 Task: Look for space in Lincoln, Argentina from 1st July, 2023 to 8th July, 2023 for 2 adults, 1 child in price range Rs.15000 to Rs.20000. Place can be entire place with 1  bedroom having 1 bed and 1 bathroom. Property type can be hotel. Amenities needed are: heating, . Booking option can be shelf check-in. Required host language is English.
Action: Mouse moved to (392, 85)
Screenshot: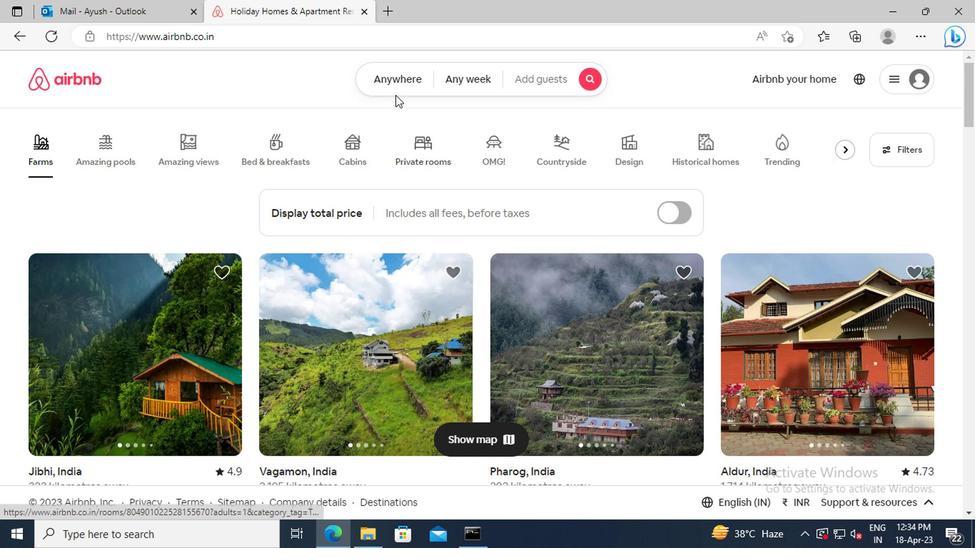 
Action: Mouse pressed left at (392, 85)
Screenshot: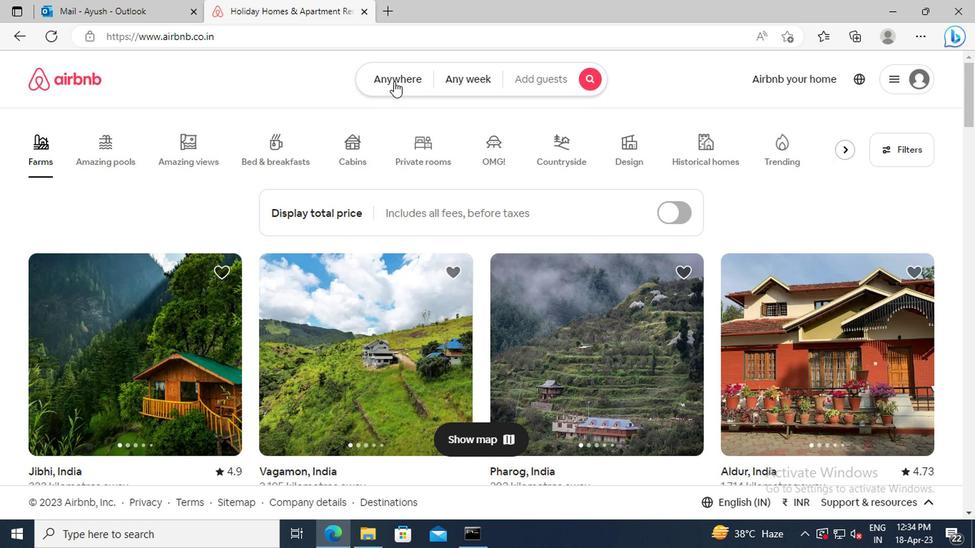 
Action: Mouse moved to (267, 142)
Screenshot: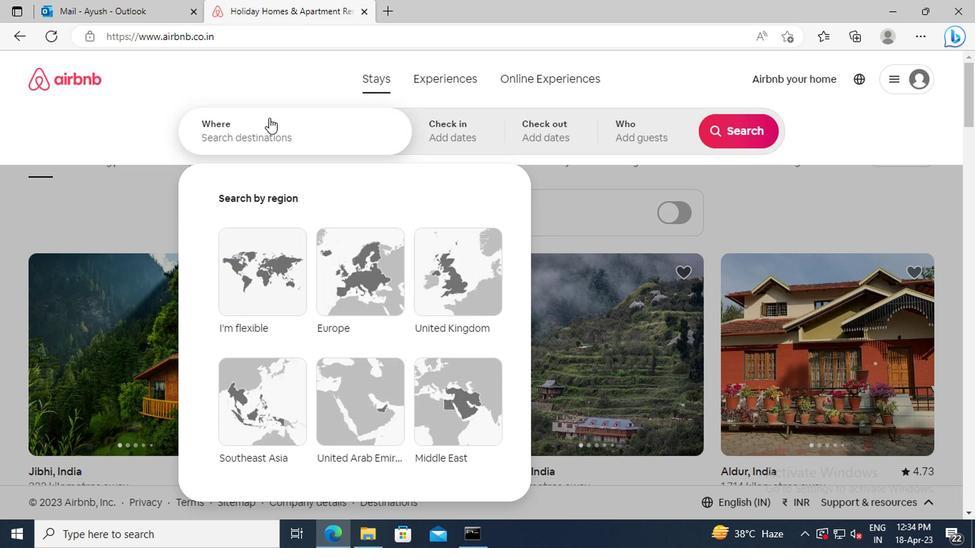 
Action: Mouse pressed left at (267, 142)
Screenshot: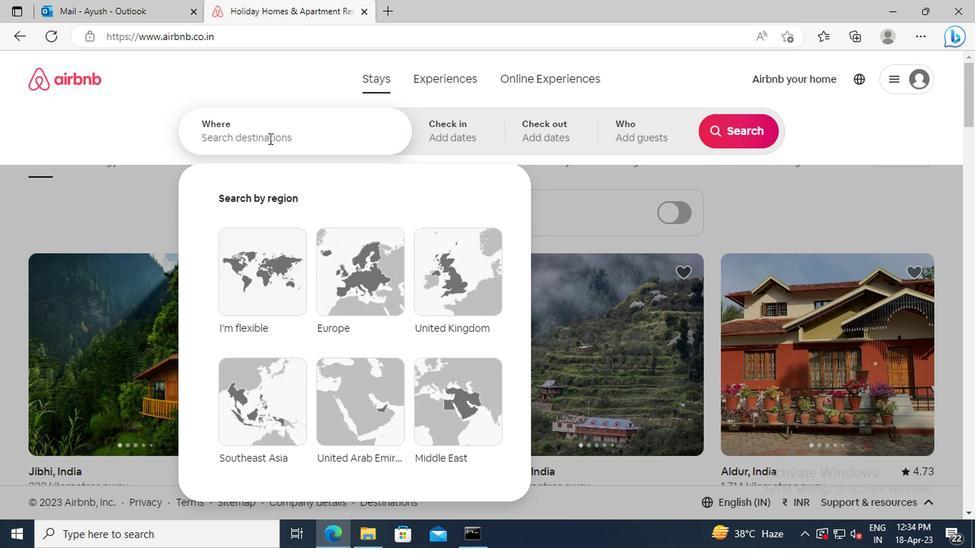 
Action: Key pressed <Key.shift>LINCOLN,<Key.space><Key.shift_r>ARGENTINA<Key.enter>
Screenshot: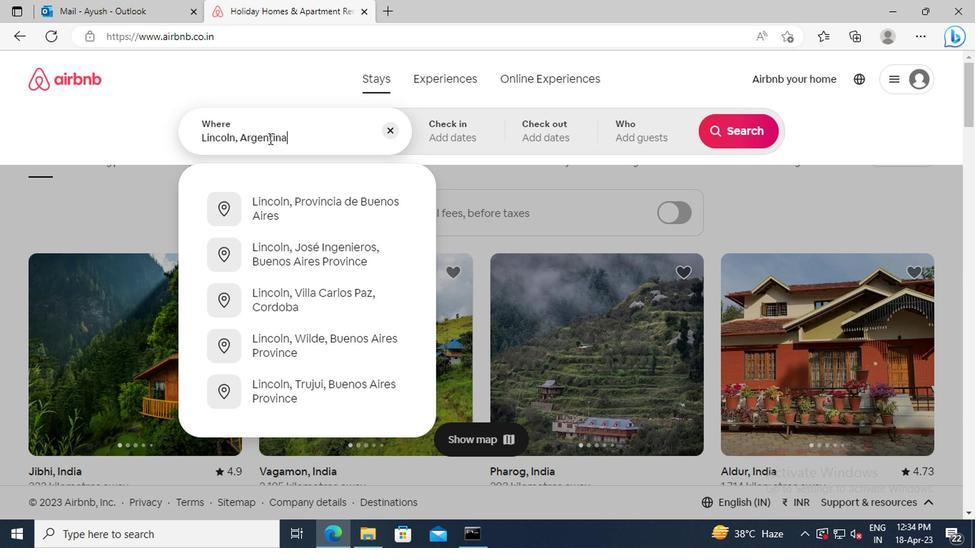 
Action: Mouse moved to (726, 247)
Screenshot: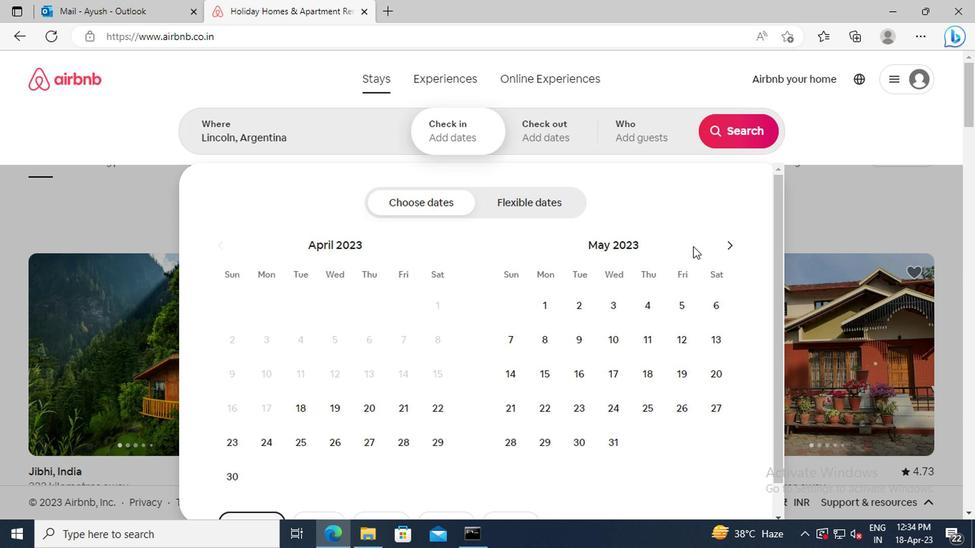 
Action: Mouse pressed left at (726, 247)
Screenshot: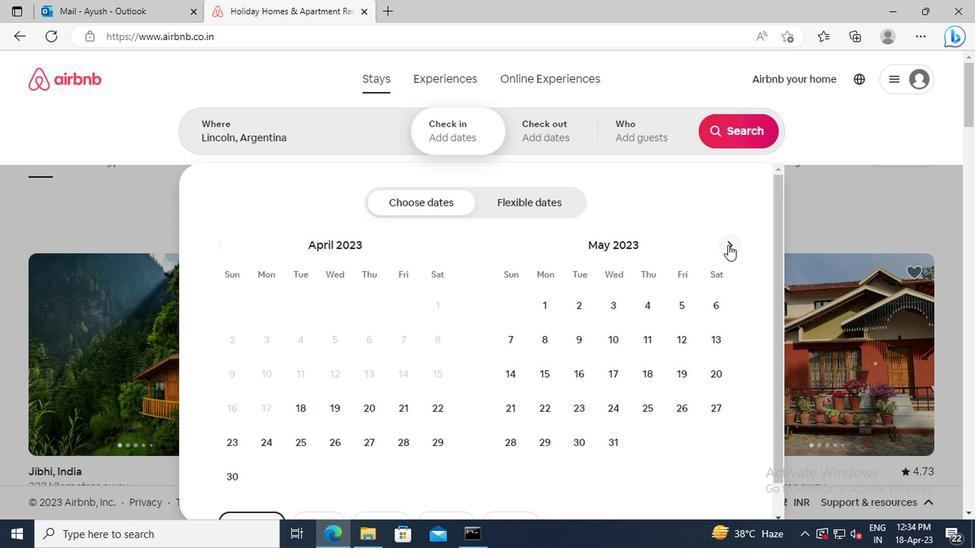 
Action: Mouse pressed left at (726, 247)
Screenshot: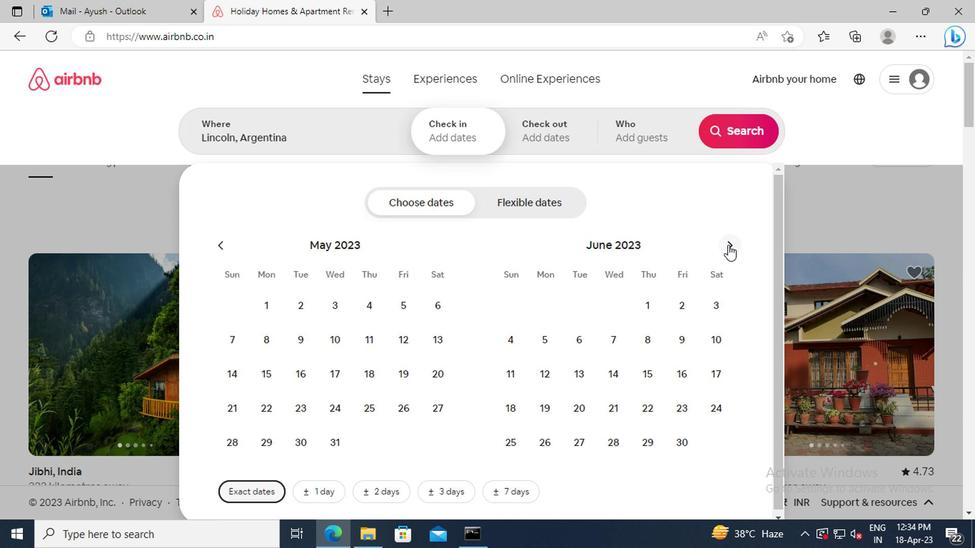 
Action: Mouse moved to (716, 299)
Screenshot: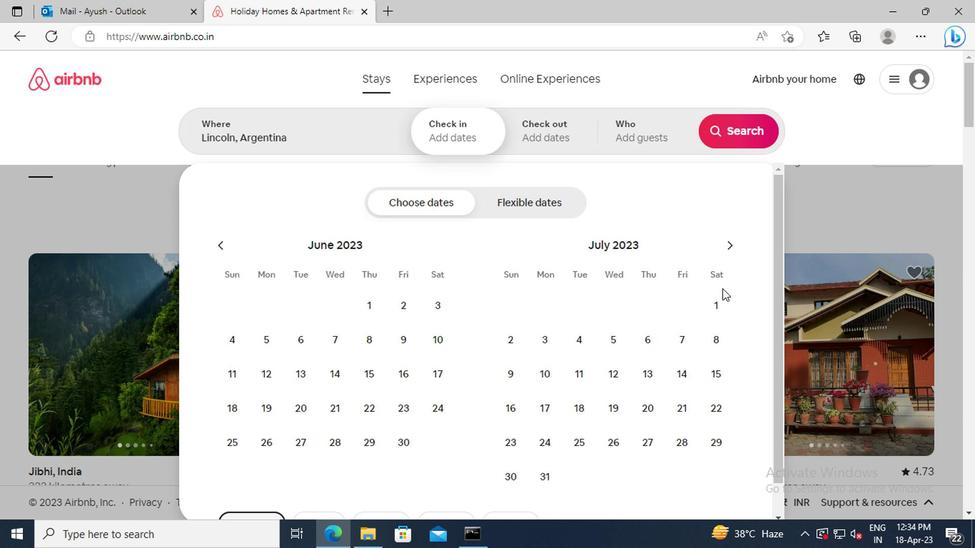 
Action: Mouse pressed left at (716, 299)
Screenshot: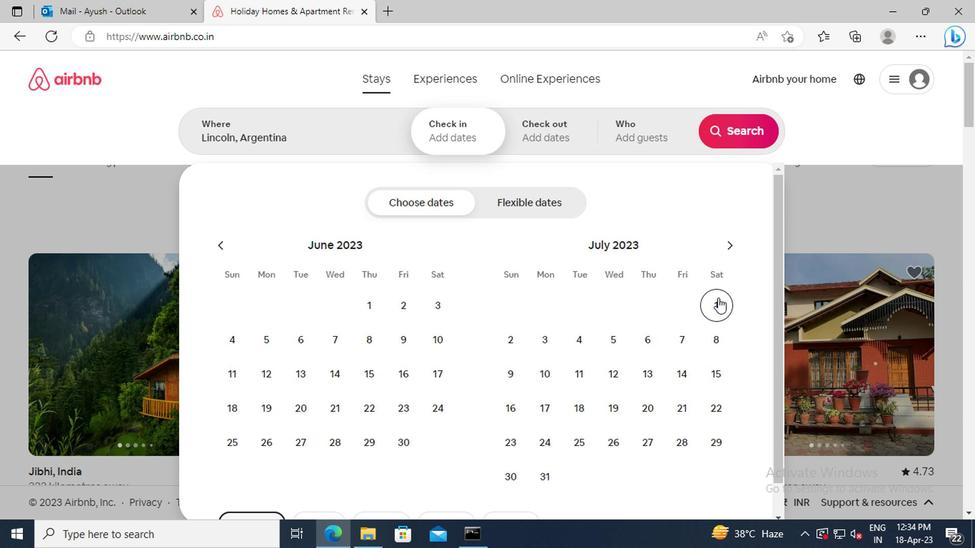 
Action: Mouse moved to (709, 342)
Screenshot: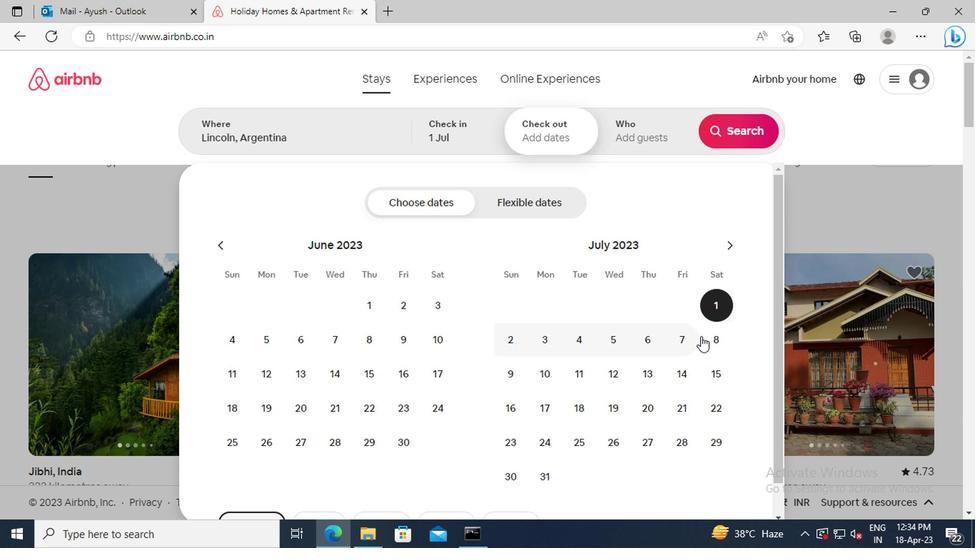
Action: Mouse pressed left at (709, 342)
Screenshot: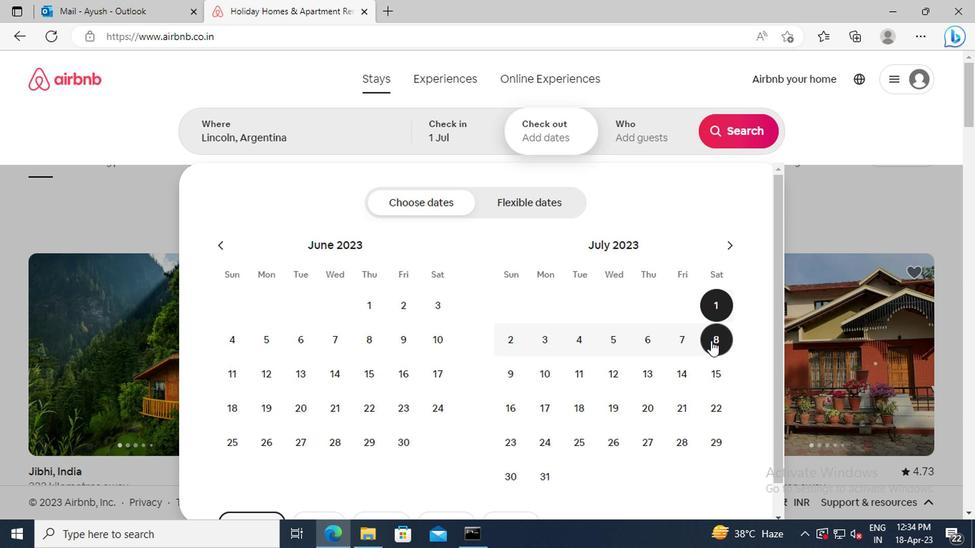 
Action: Mouse moved to (632, 138)
Screenshot: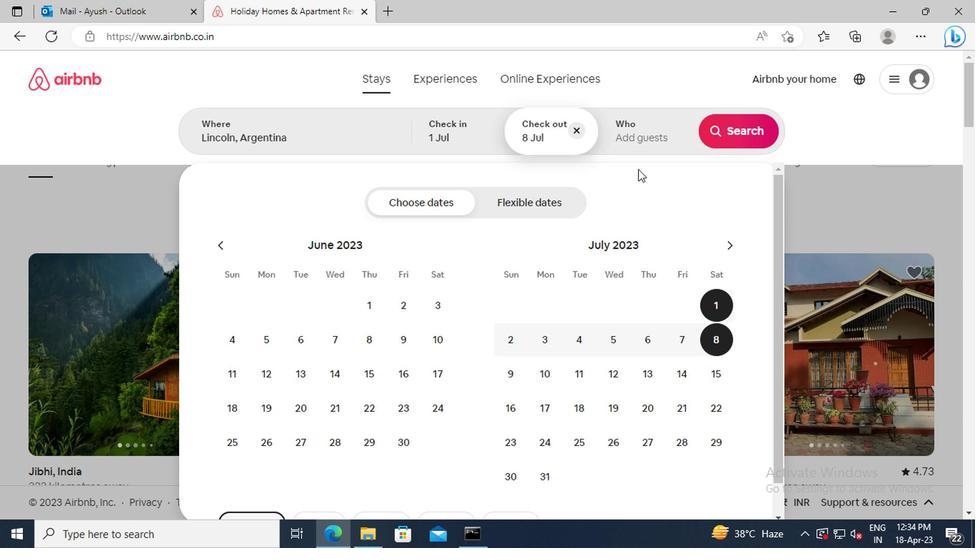 
Action: Mouse pressed left at (632, 138)
Screenshot: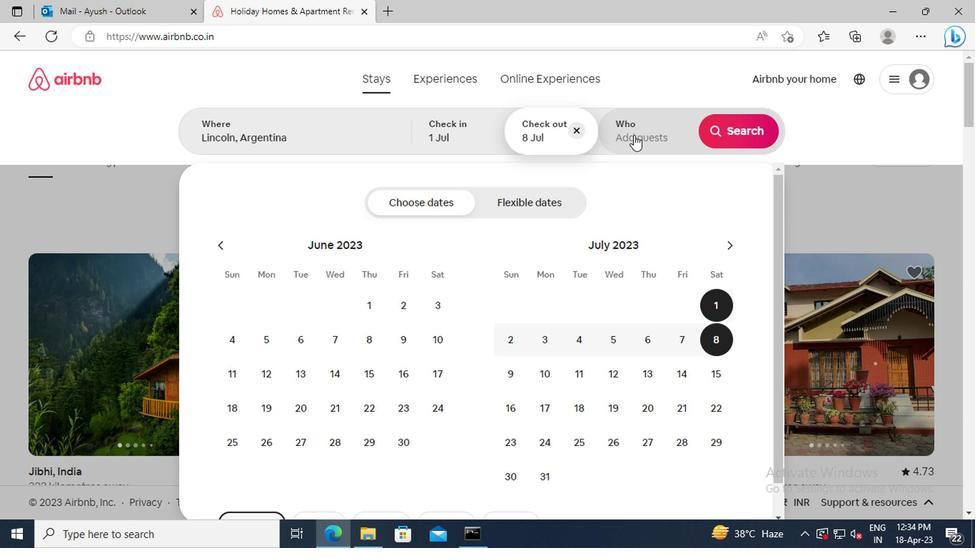 
Action: Mouse moved to (731, 209)
Screenshot: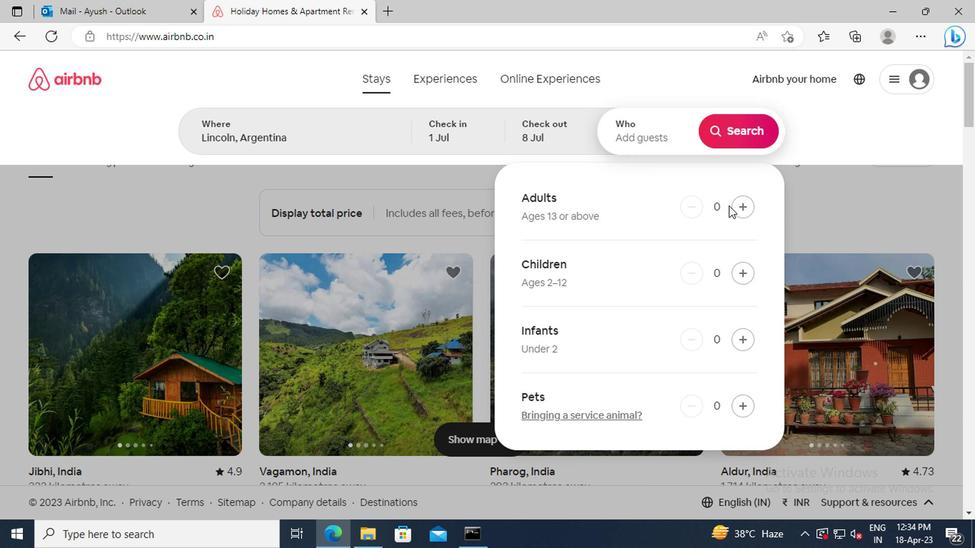 
Action: Mouse pressed left at (731, 209)
Screenshot: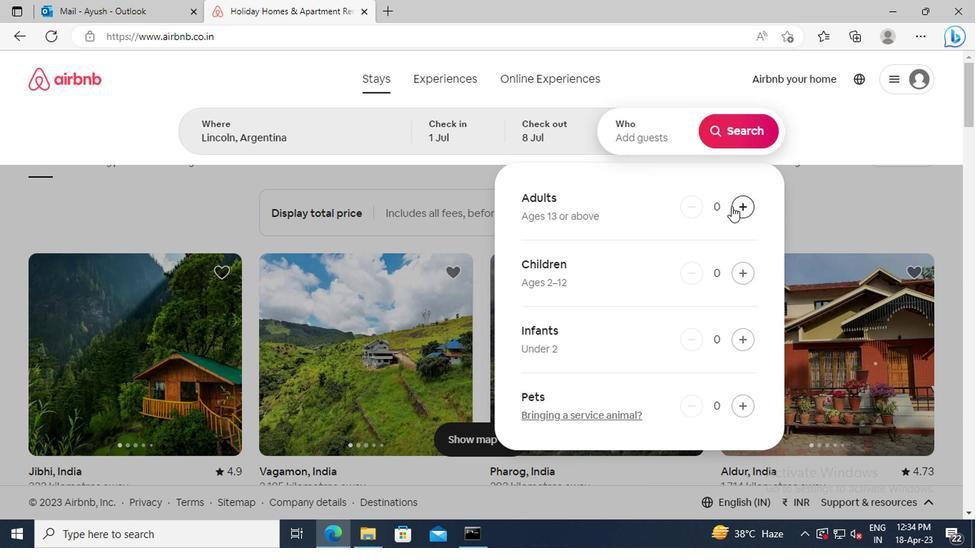 
Action: Mouse pressed left at (731, 209)
Screenshot: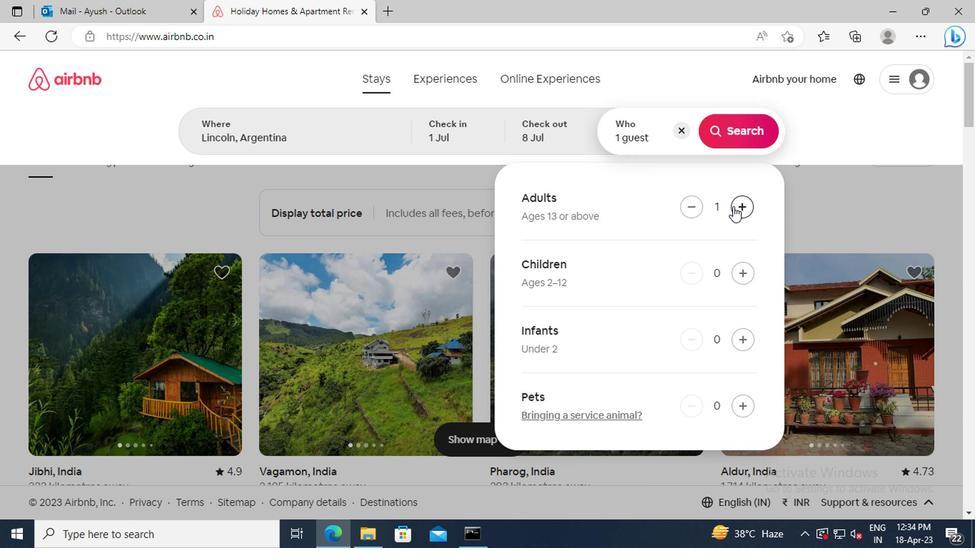 
Action: Mouse moved to (740, 275)
Screenshot: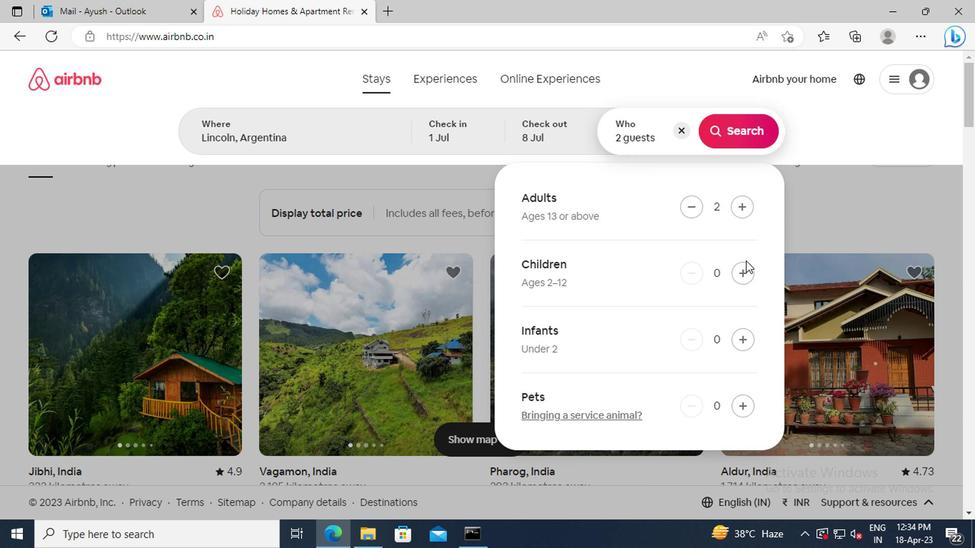
Action: Mouse pressed left at (740, 275)
Screenshot: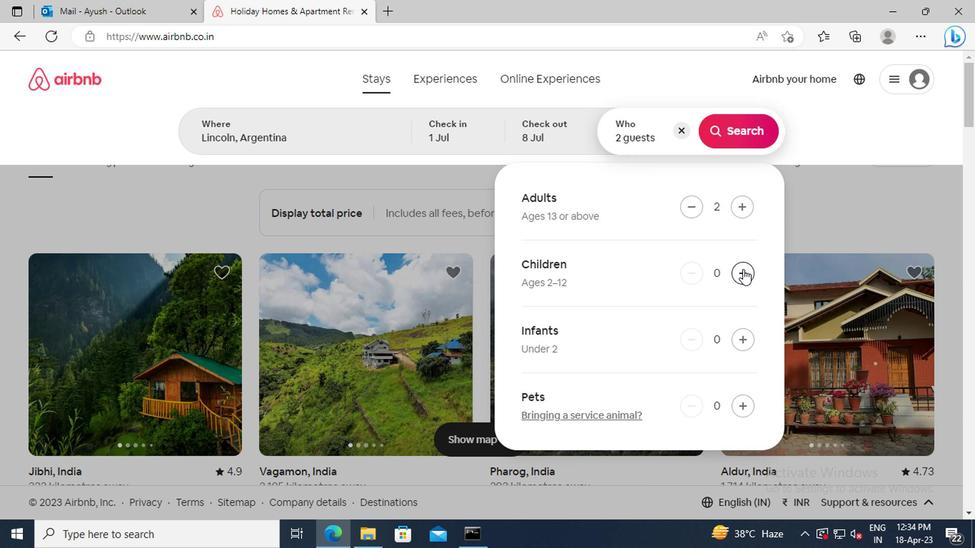 
Action: Mouse moved to (726, 138)
Screenshot: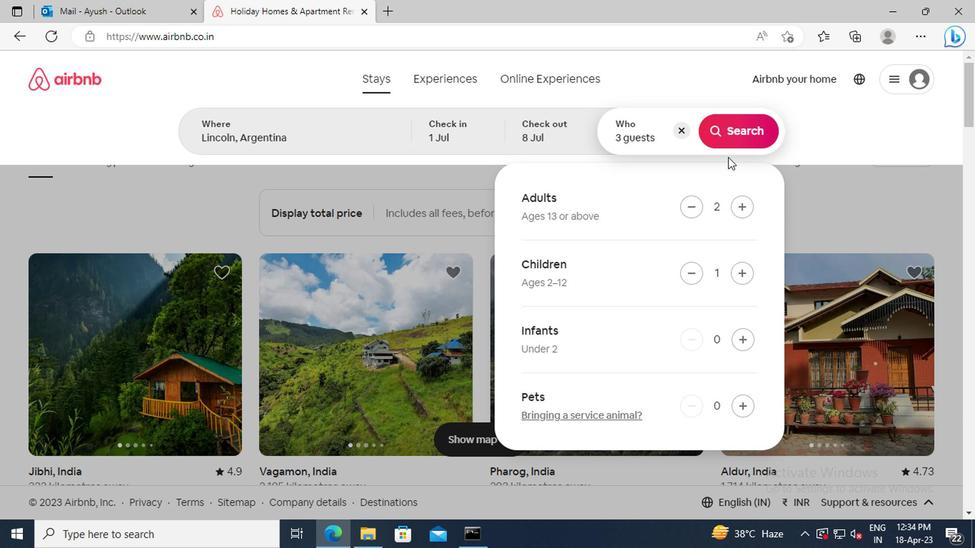 
Action: Mouse pressed left at (726, 138)
Screenshot: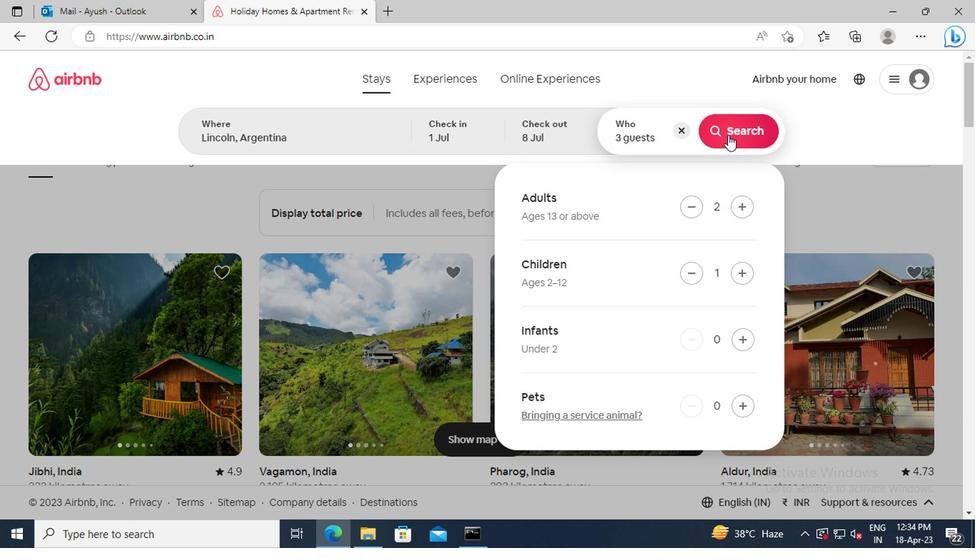 
Action: Mouse moved to (903, 137)
Screenshot: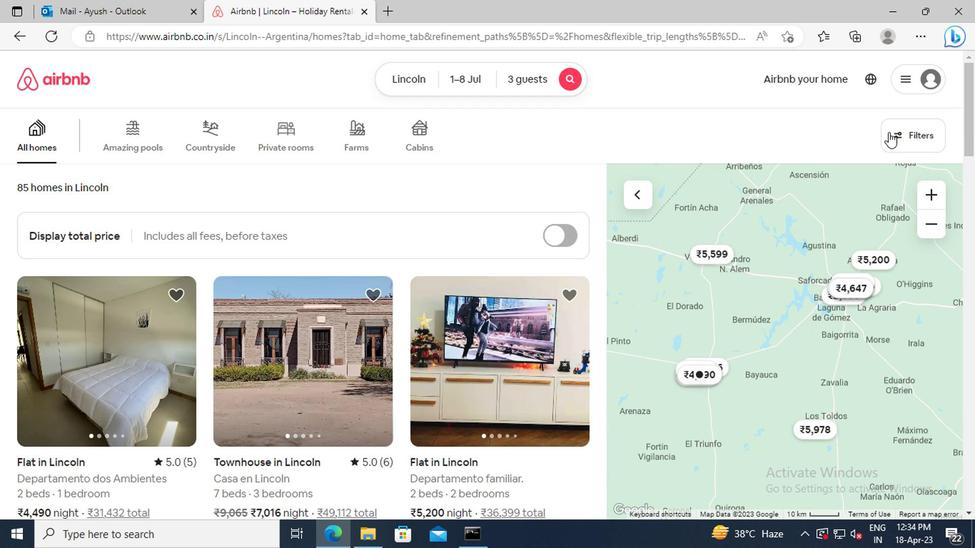 
Action: Mouse pressed left at (903, 137)
Screenshot: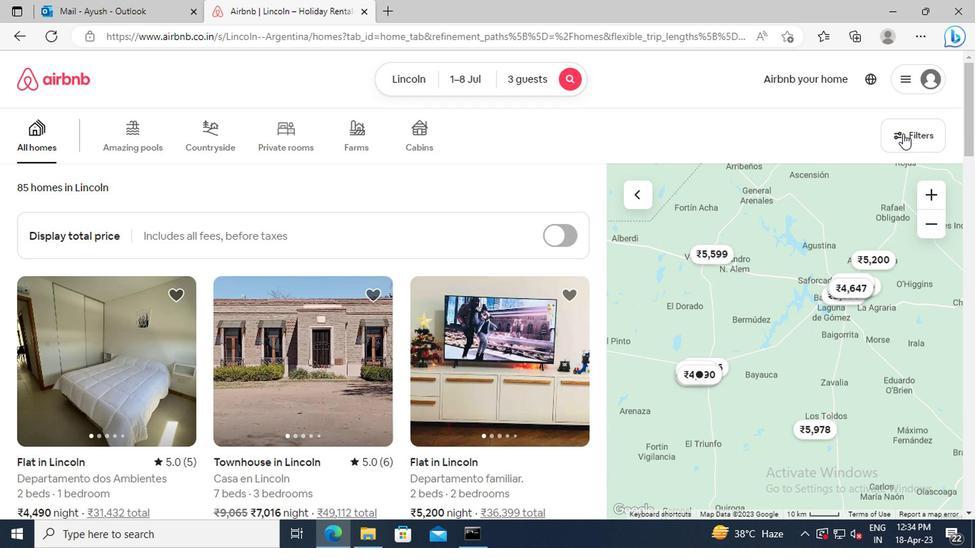 
Action: Mouse moved to (338, 321)
Screenshot: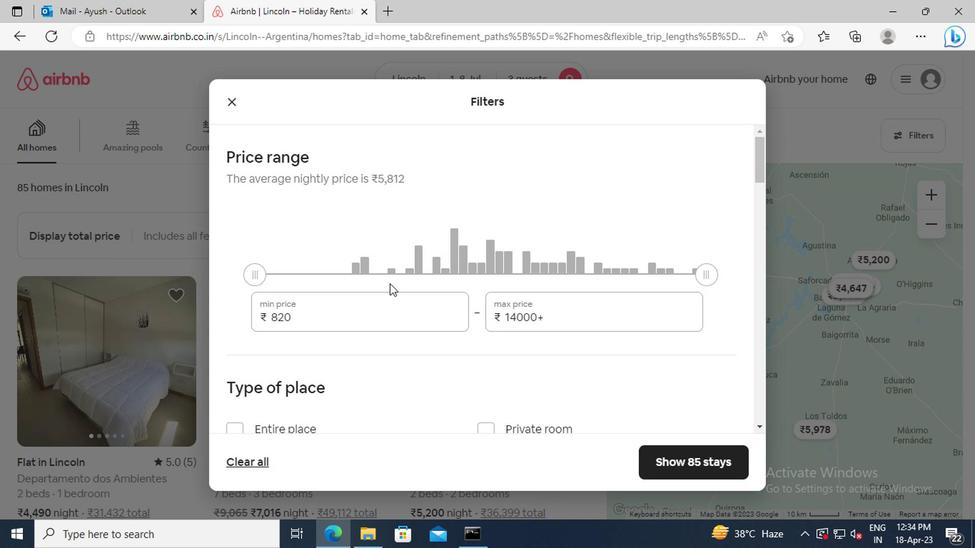 
Action: Mouse pressed left at (338, 321)
Screenshot: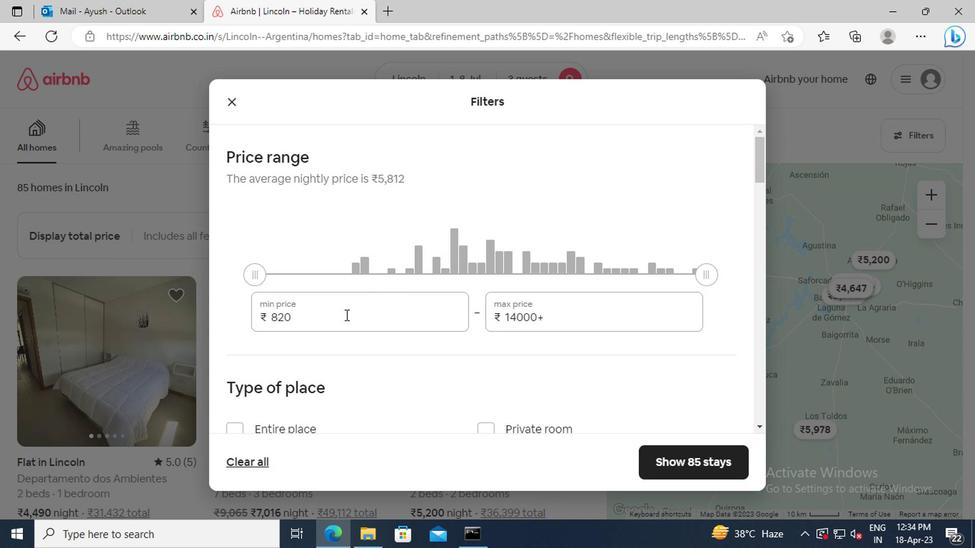 
Action: Key pressed <Key.backspace><Key.backspace><Key.backspace>15000<Key.tab><Key.delete>20000
Screenshot: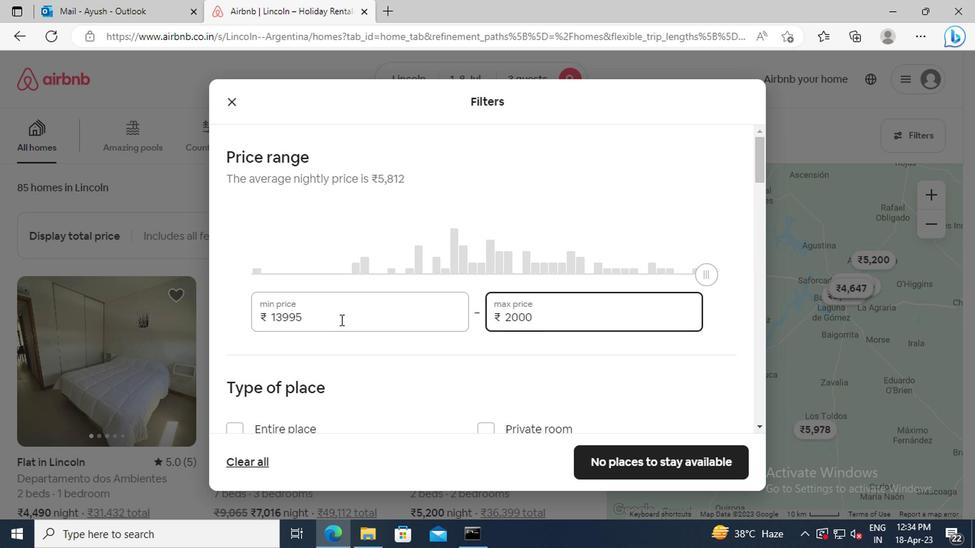 
Action: Mouse scrolled (338, 321) with delta (0, 0)
Screenshot: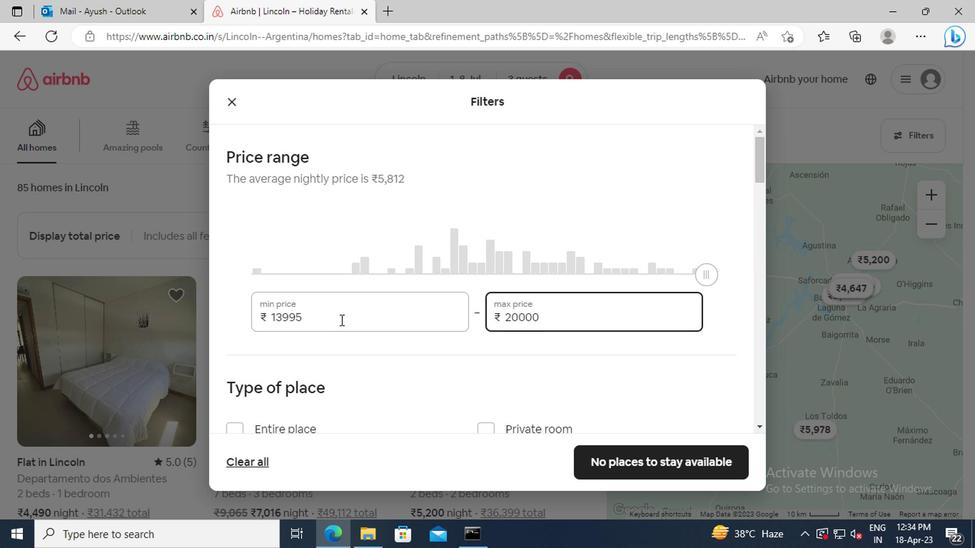 
Action: Mouse scrolled (338, 321) with delta (0, 0)
Screenshot: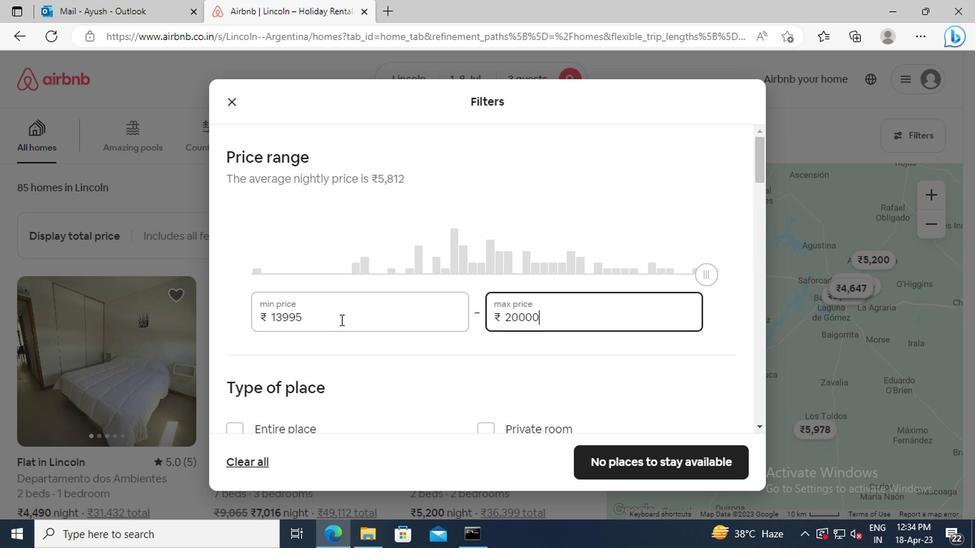 
Action: Mouse moved to (338, 319)
Screenshot: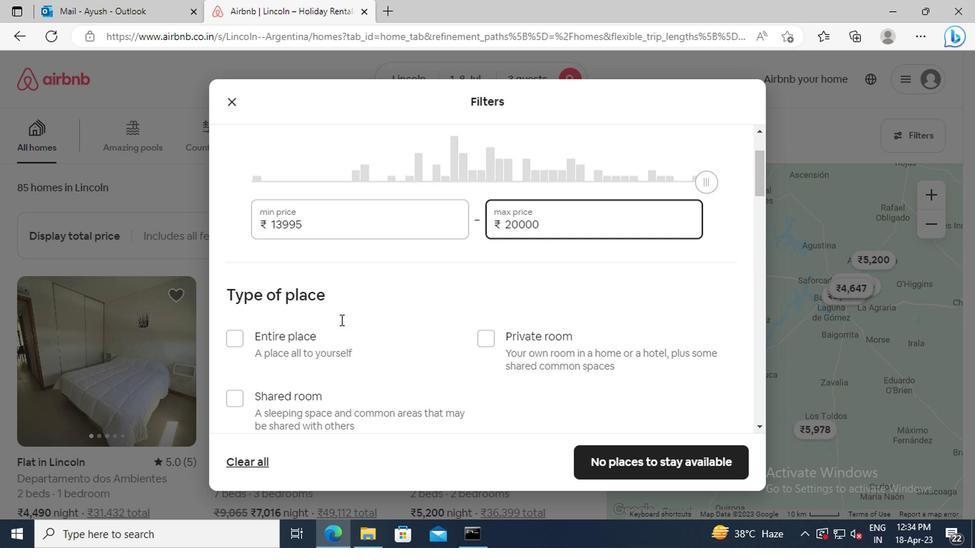 
Action: Mouse scrolled (338, 318) with delta (0, -1)
Screenshot: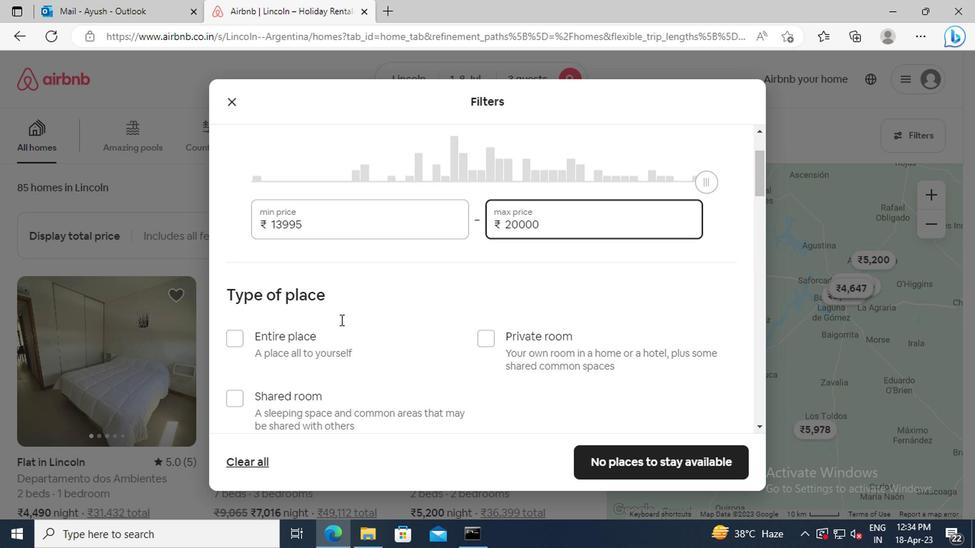 
Action: Mouse scrolled (338, 318) with delta (0, -1)
Screenshot: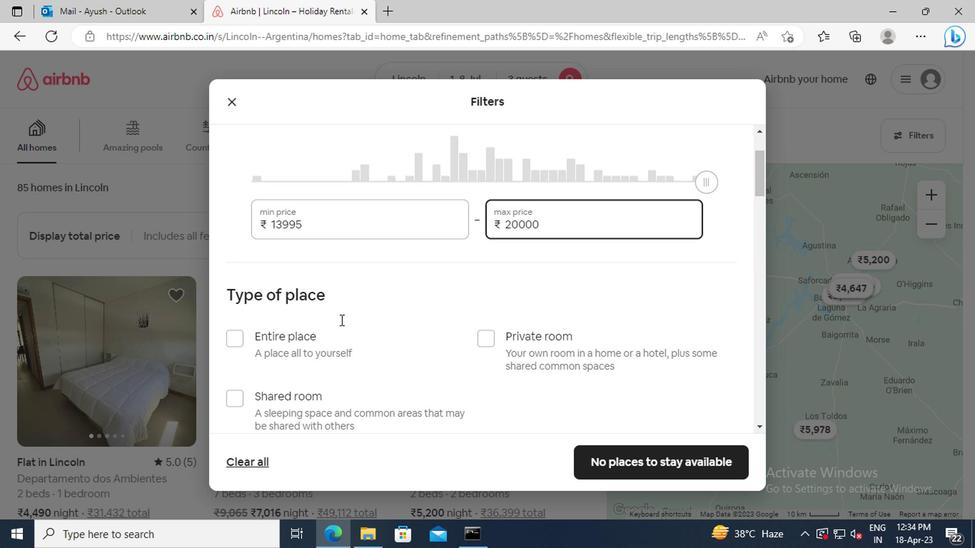 
Action: Mouse moved to (235, 254)
Screenshot: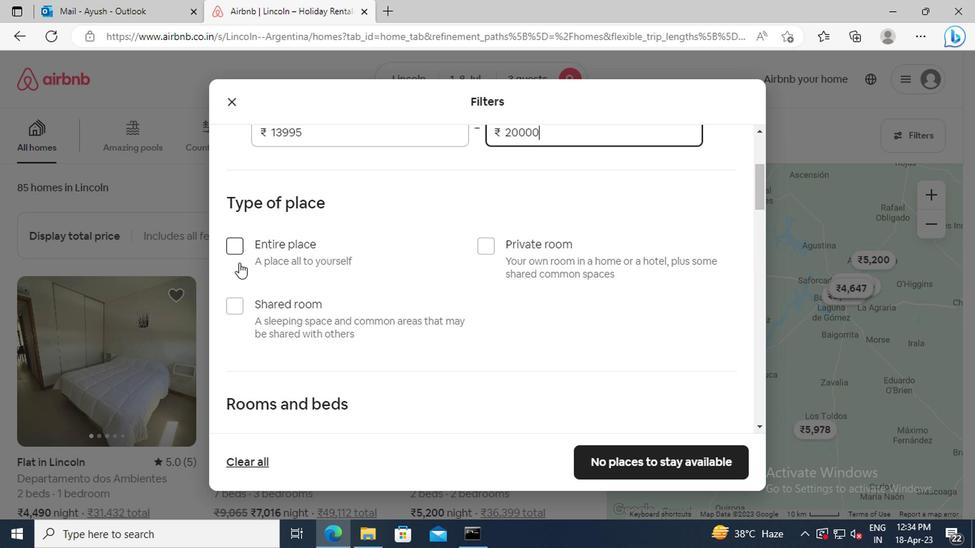 
Action: Mouse pressed left at (235, 254)
Screenshot: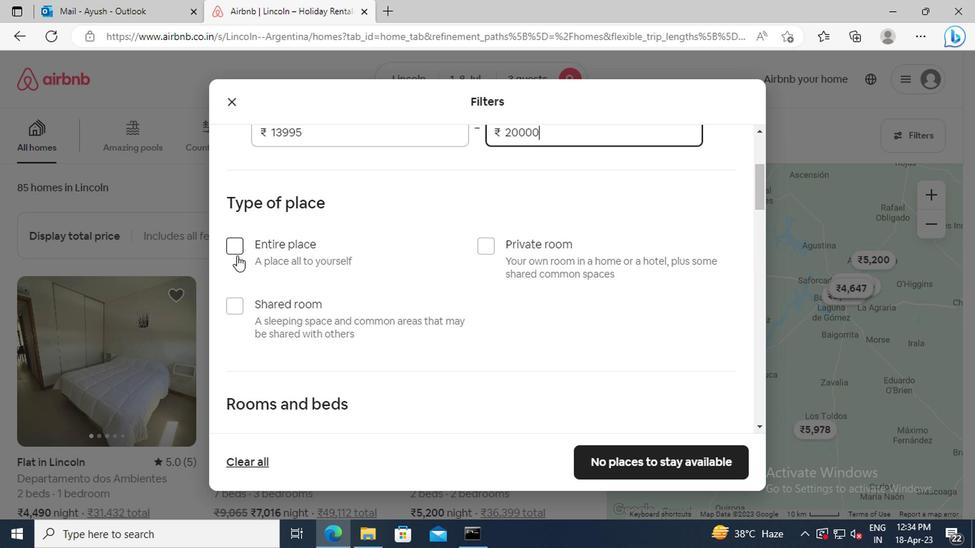 
Action: Mouse moved to (354, 248)
Screenshot: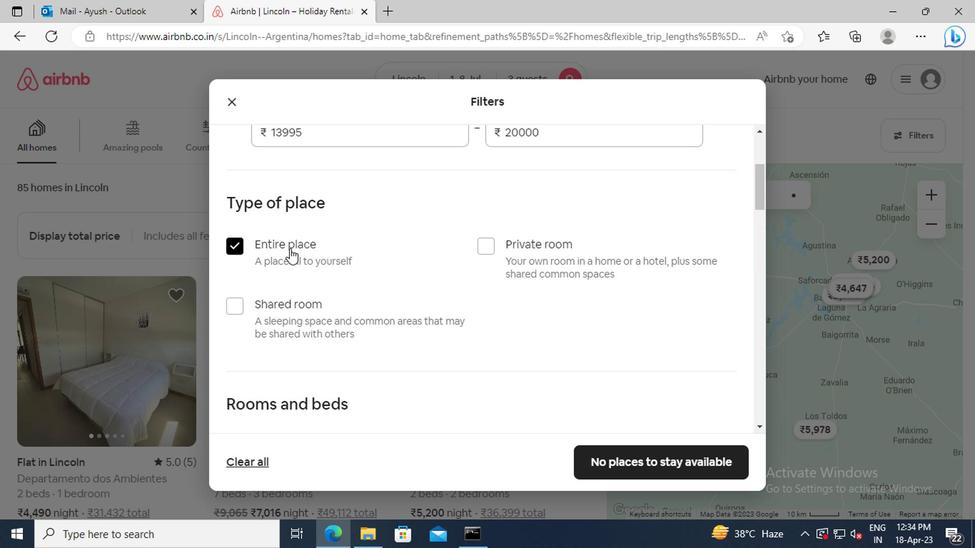
Action: Mouse scrolled (354, 247) with delta (0, -1)
Screenshot: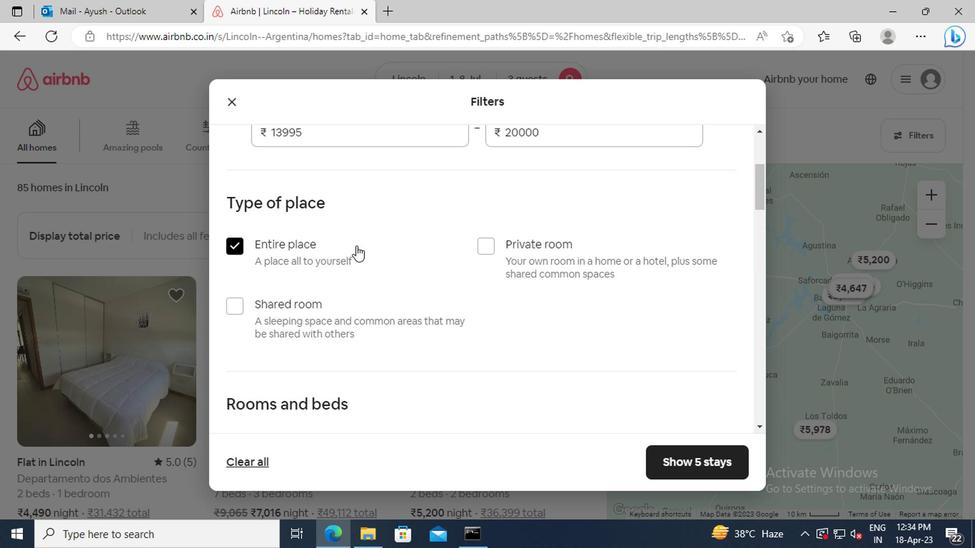 
Action: Mouse scrolled (354, 247) with delta (0, -1)
Screenshot: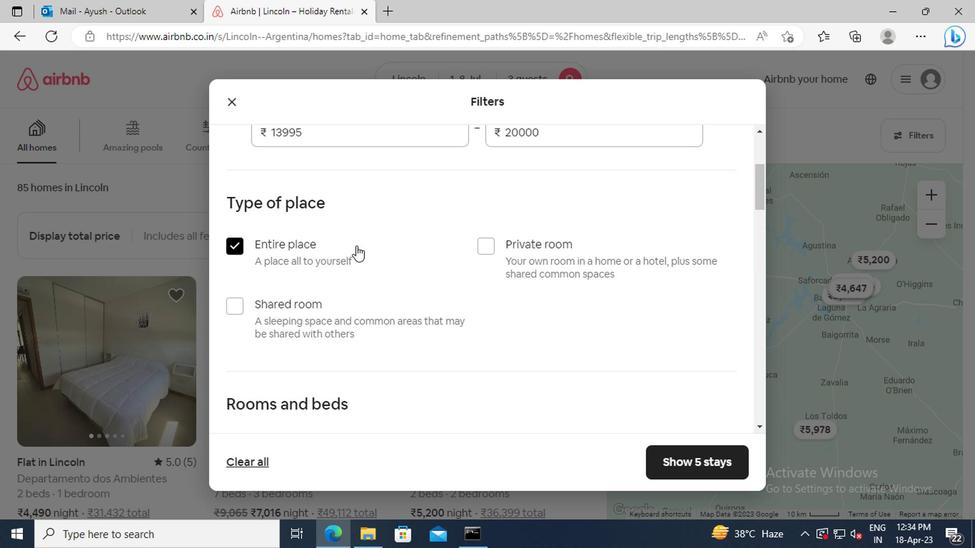 
Action: Mouse scrolled (354, 247) with delta (0, -1)
Screenshot: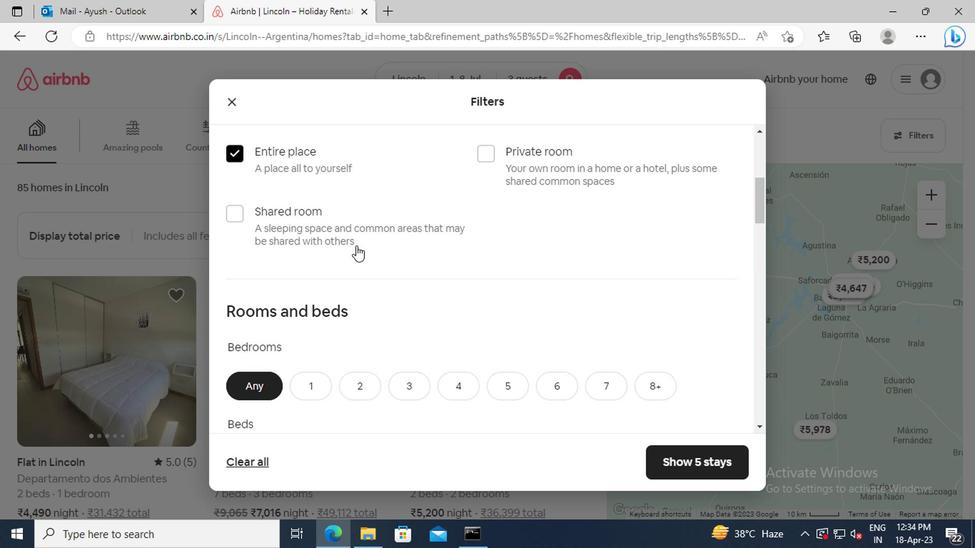 
Action: Mouse scrolled (354, 247) with delta (0, -1)
Screenshot: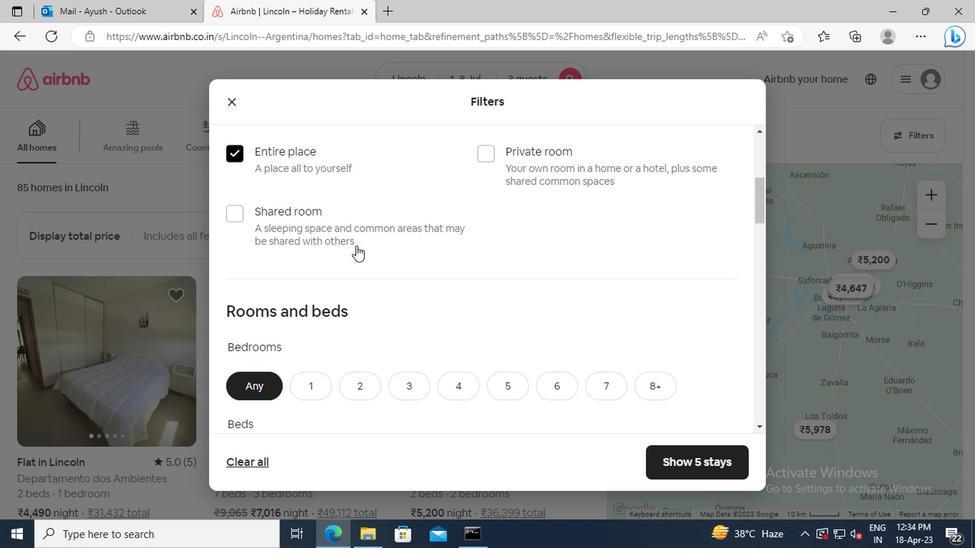 
Action: Mouse moved to (319, 292)
Screenshot: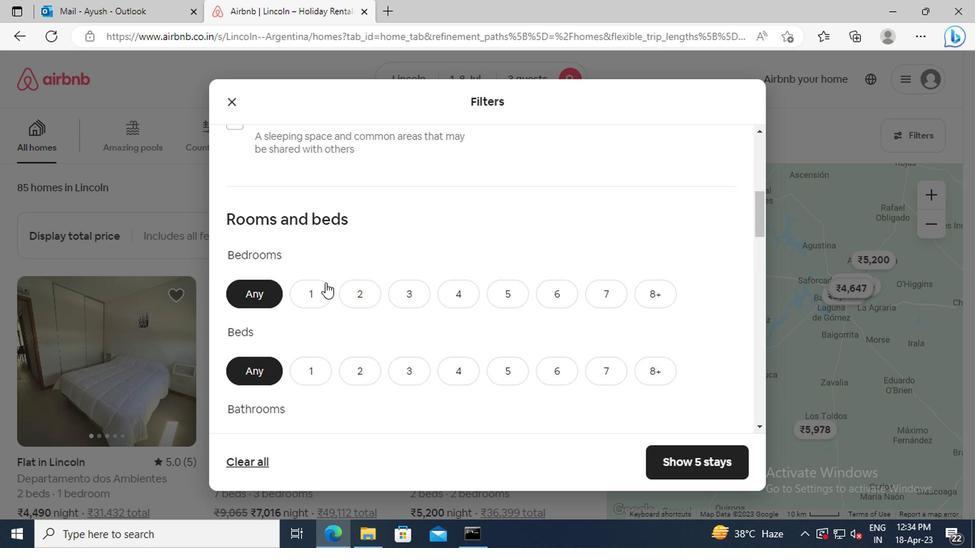 
Action: Mouse pressed left at (319, 292)
Screenshot: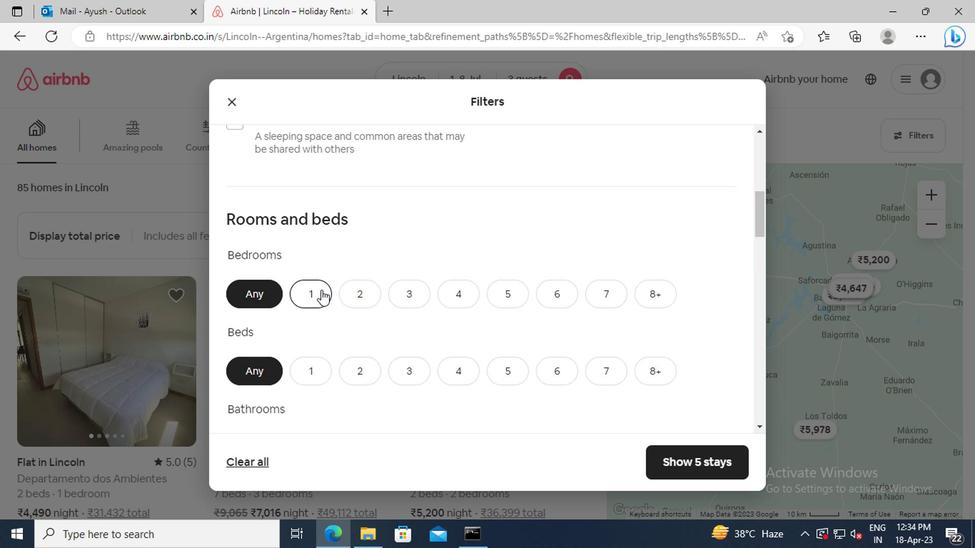 
Action: Mouse scrolled (319, 291) with delta (0, -1)
Screenshot: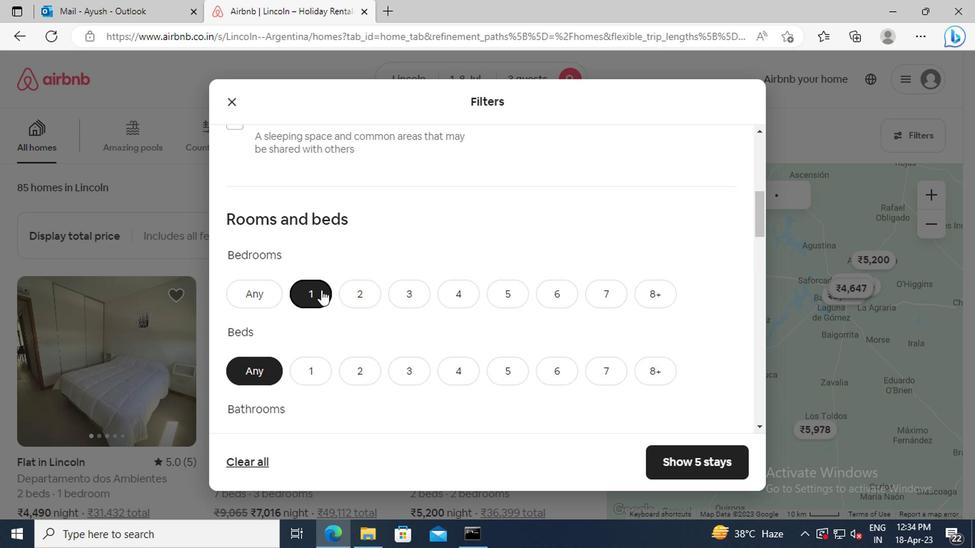 
Action: Mouse moved to (316, 322)
Screenshot: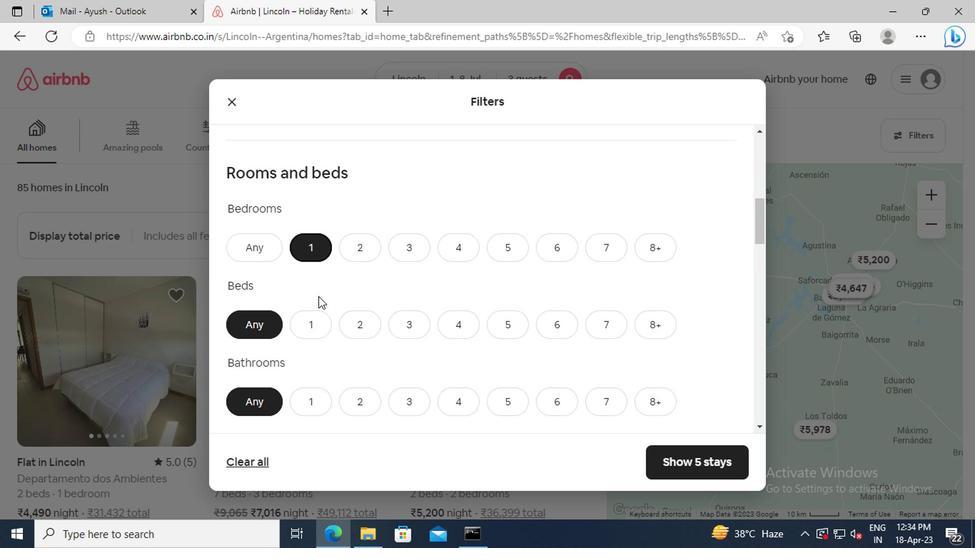 
Action: Mouse pressed left at (316, 322)
Screenshot: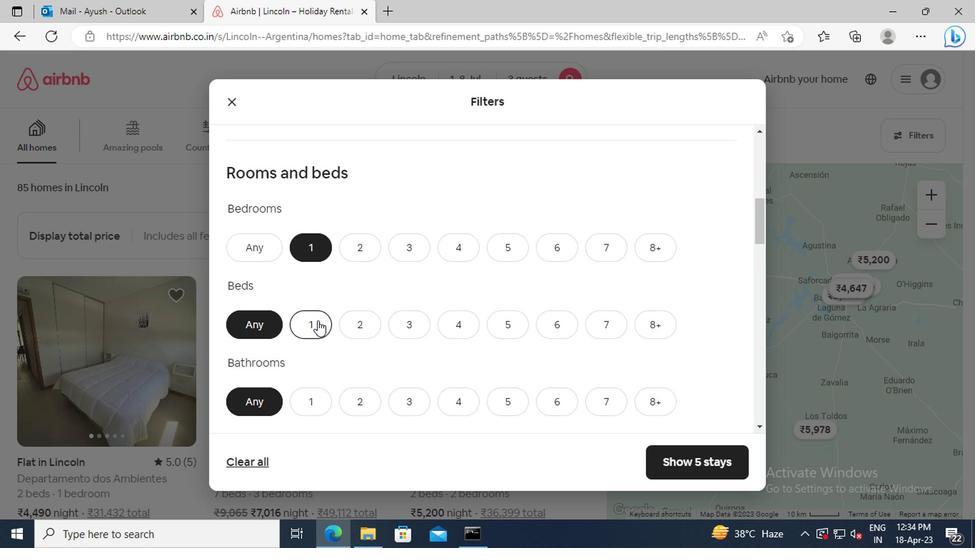 
Action: Mouse scrolled (316, 321) with delta (0, -1)
Screenshot: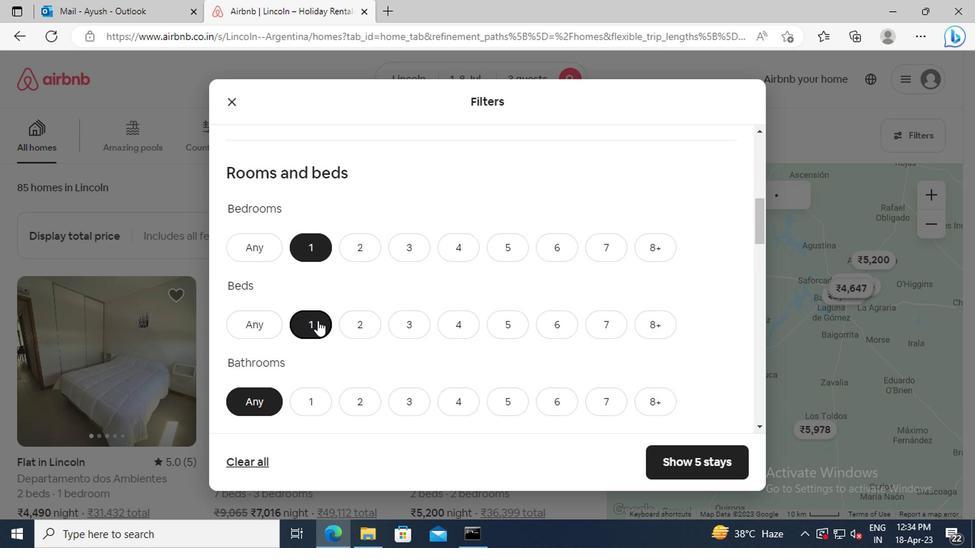 
Action: Mouse scrolled (316, 321) with delta (0, -1)
Screenshot: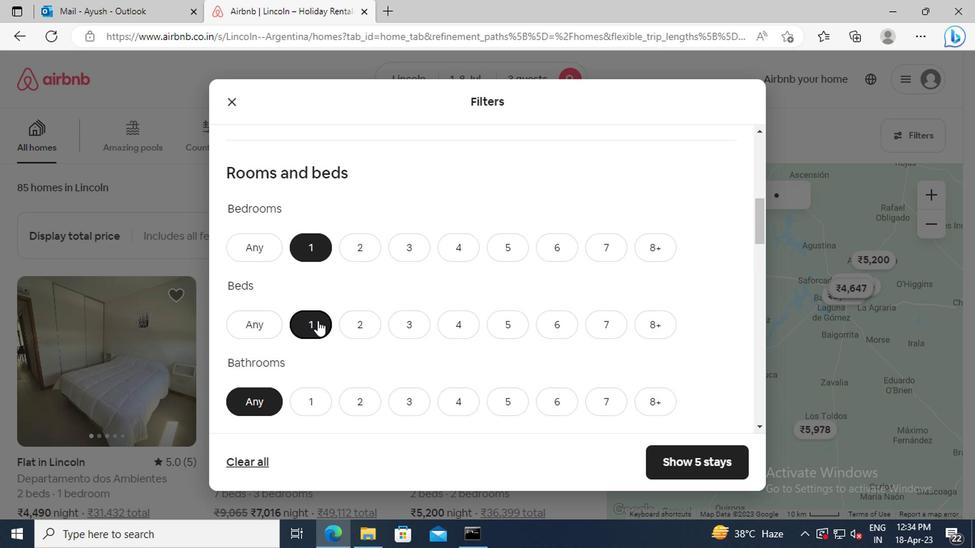 
Action: Mouse moved to (311, 314)
Screenshot: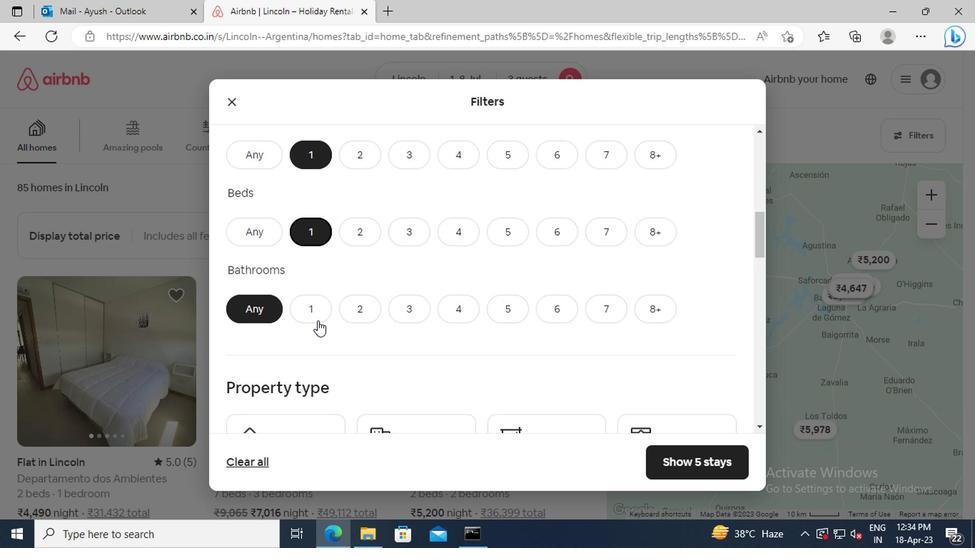 
Action: Mouse pressed left at (311, 314)
Screenshot: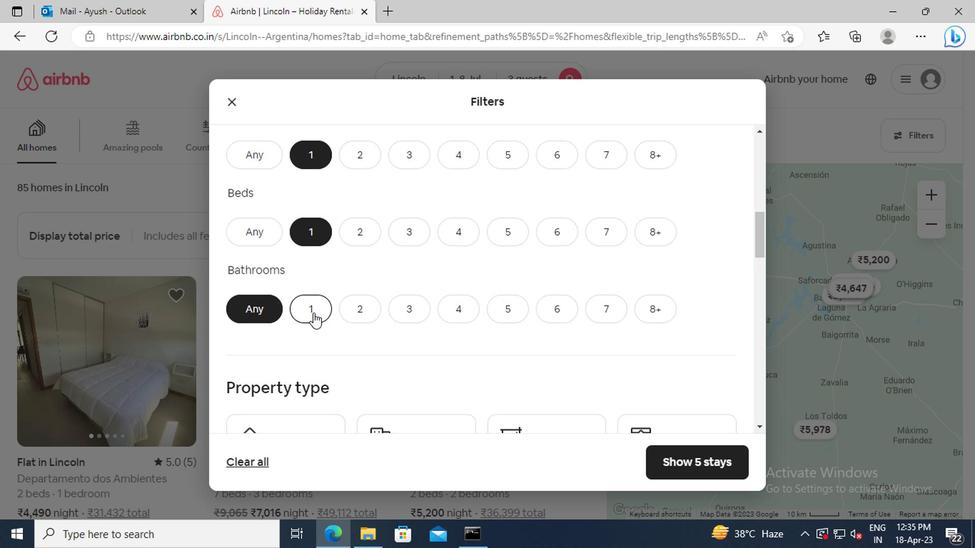 
Action: Mouse scrolled (311, 313) with delta (0, 0)
Screenshot: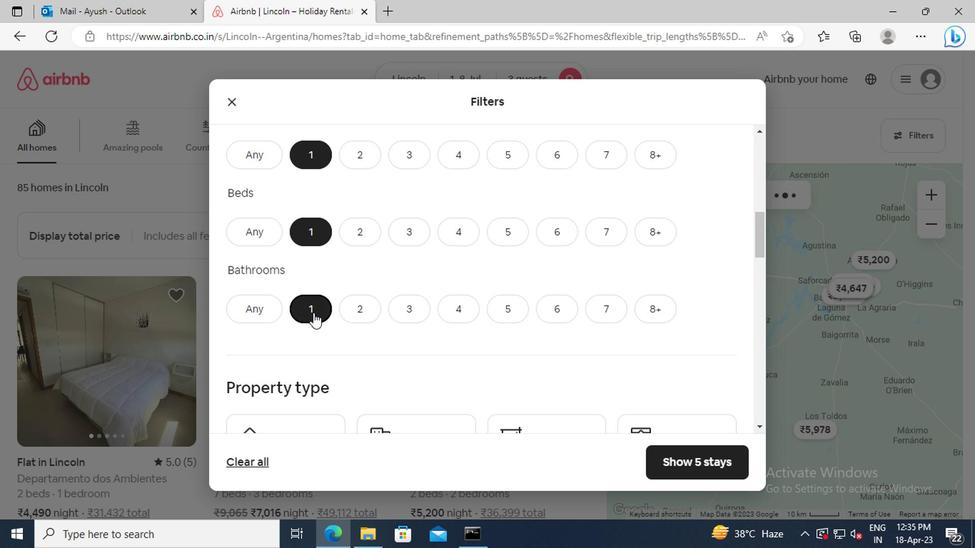 
Action: Mouse scrolled (311, 313) with delta (0, 0)
Screenshot: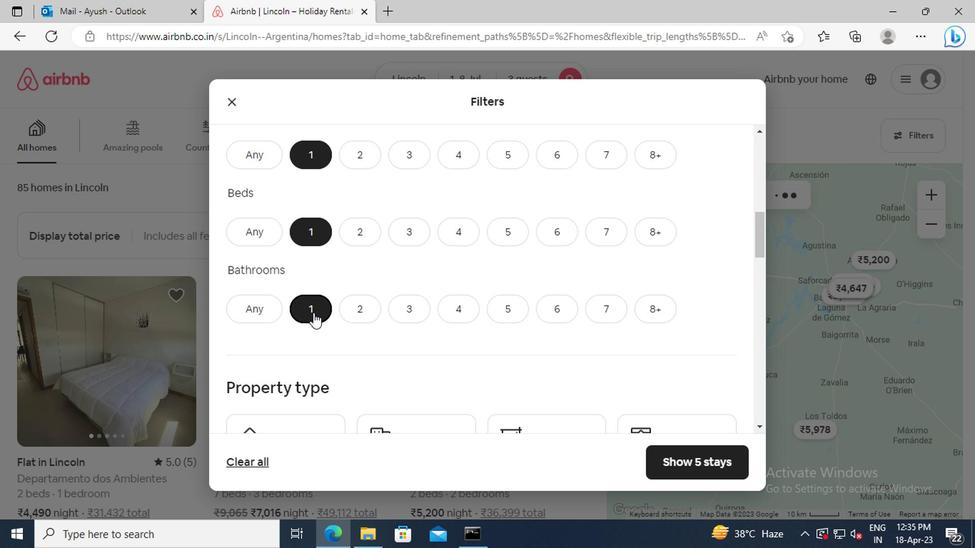 
Action: Mouse scrolled (311, 313) with delta (0, 0)
Screenshot: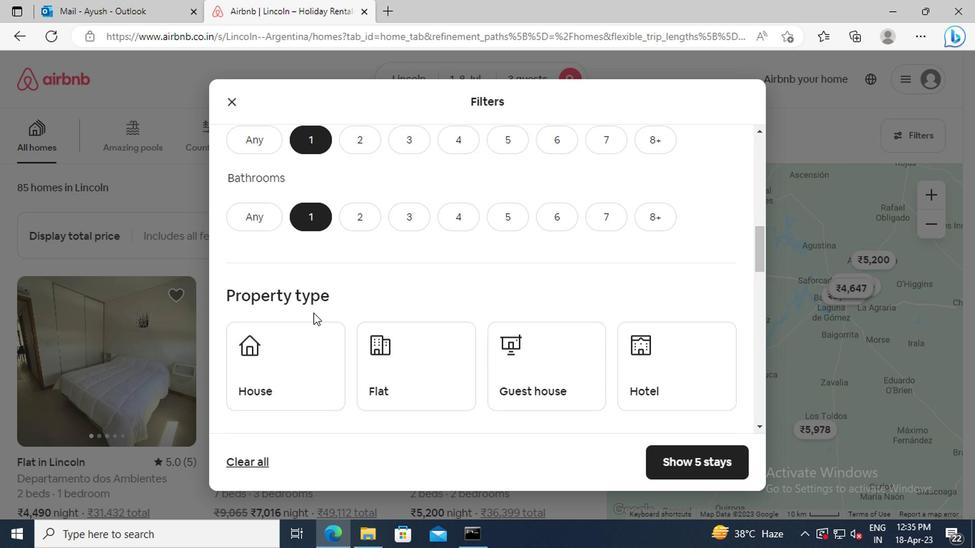 
Action: Mouse moved to (644, 314)
Screenshot: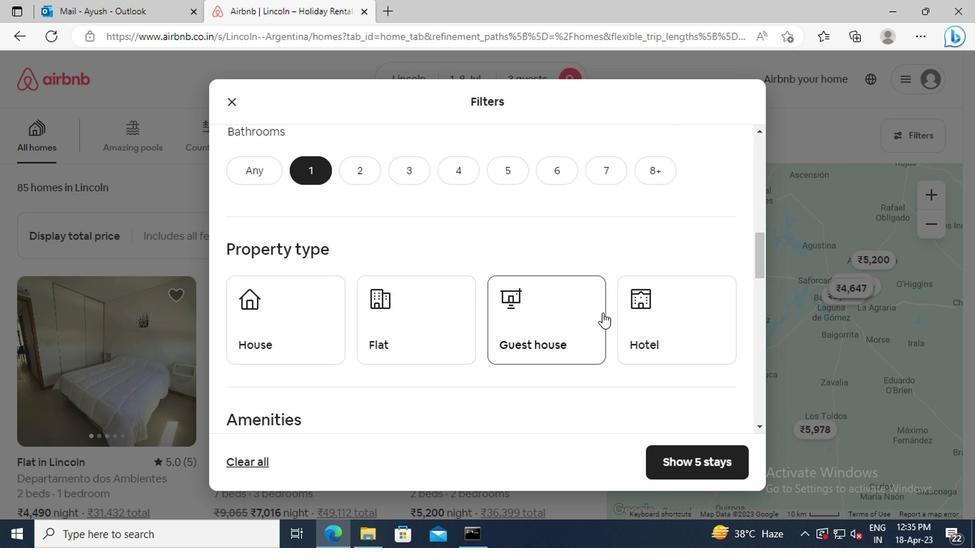 
Action: Mouse pressed left at (644, 314)
Screenshot: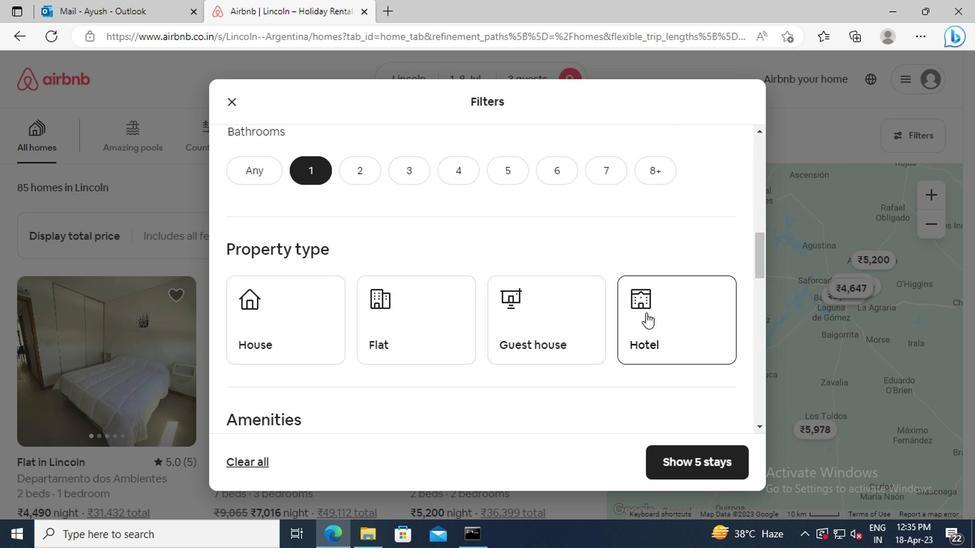 
Action: Mouse moved to (413, 311)
Screenshot: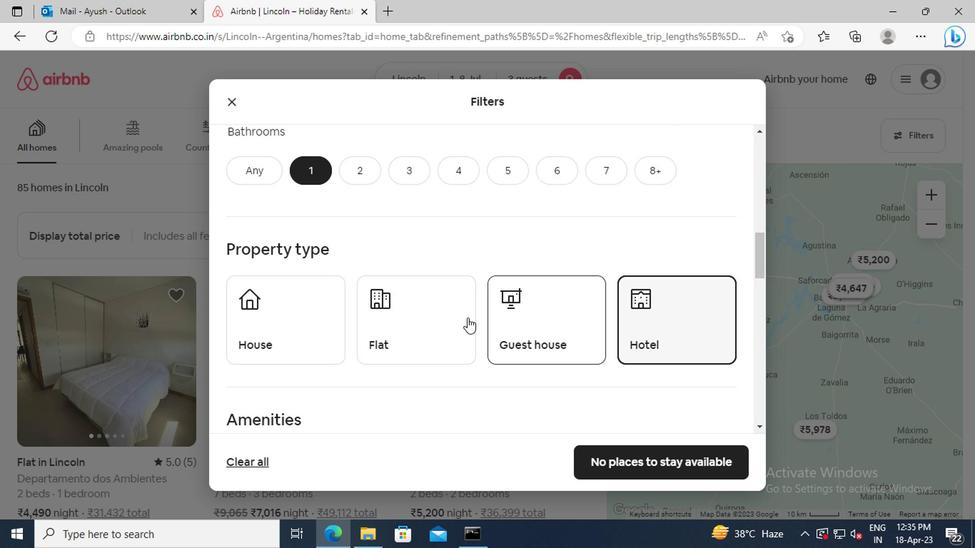 
Action: Mouse scrolled (413, 310) with delta (0, -1)
Screenshot: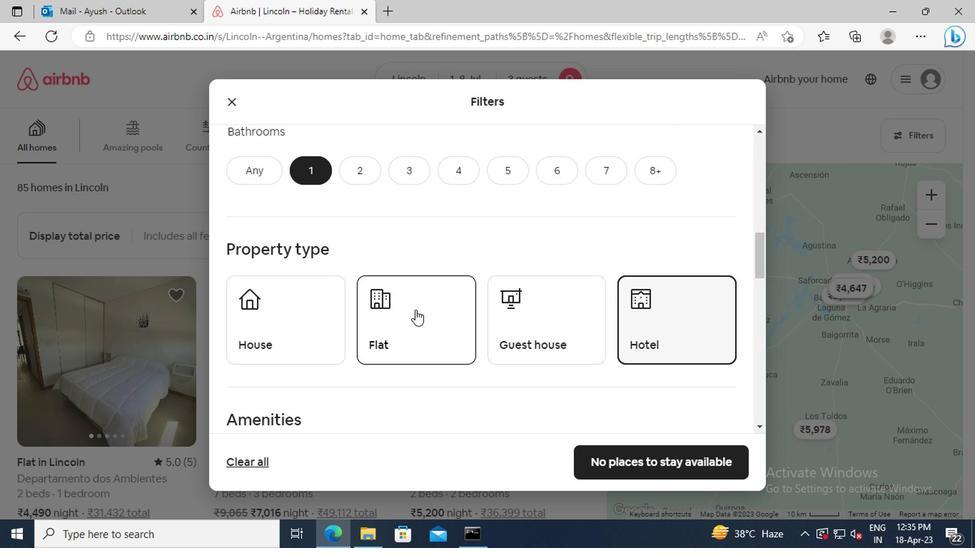 
Action: Mouse scrolled (413, 310) with delta (0, -1)
Screenshot: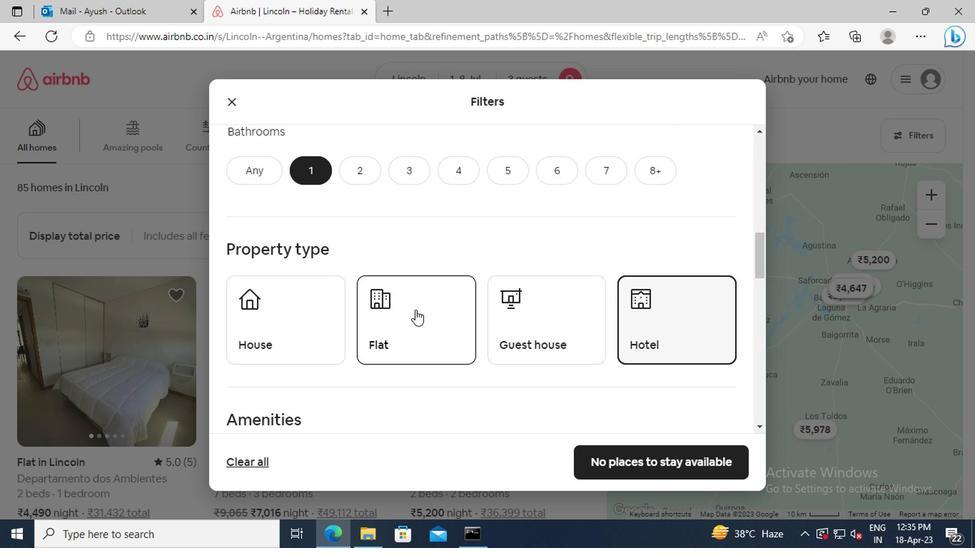 
Action: Mouse scrolled (413, 310) with delta (0, -1)
Screenshot: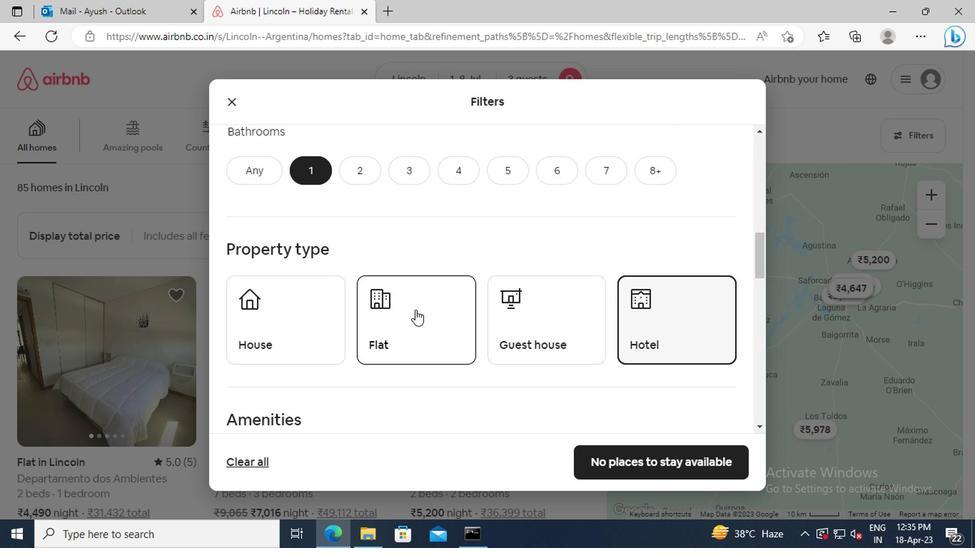 
Action: Mouse moved to (413, 291)
Screenshot: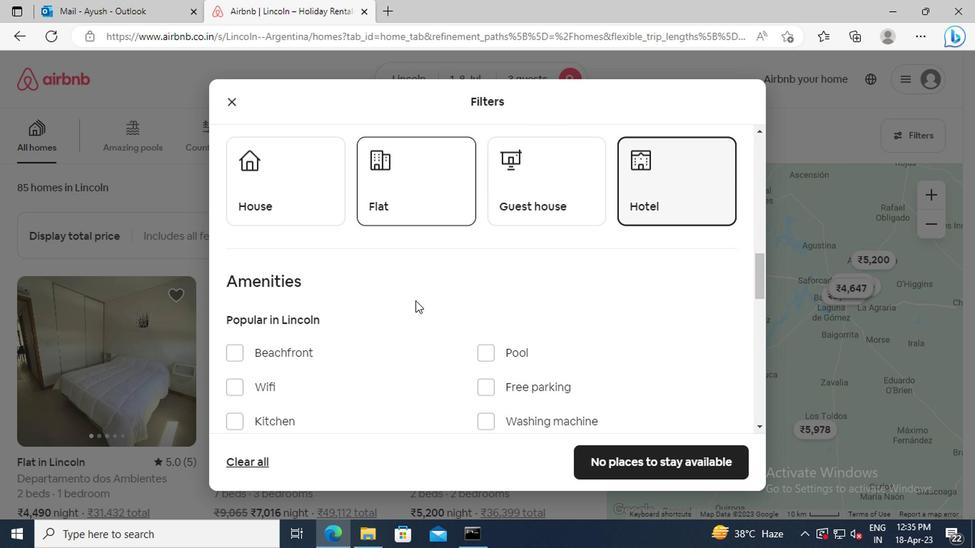 
Action: Mouse scrolled (413, 290) with delta (0, 0)
Screenshot: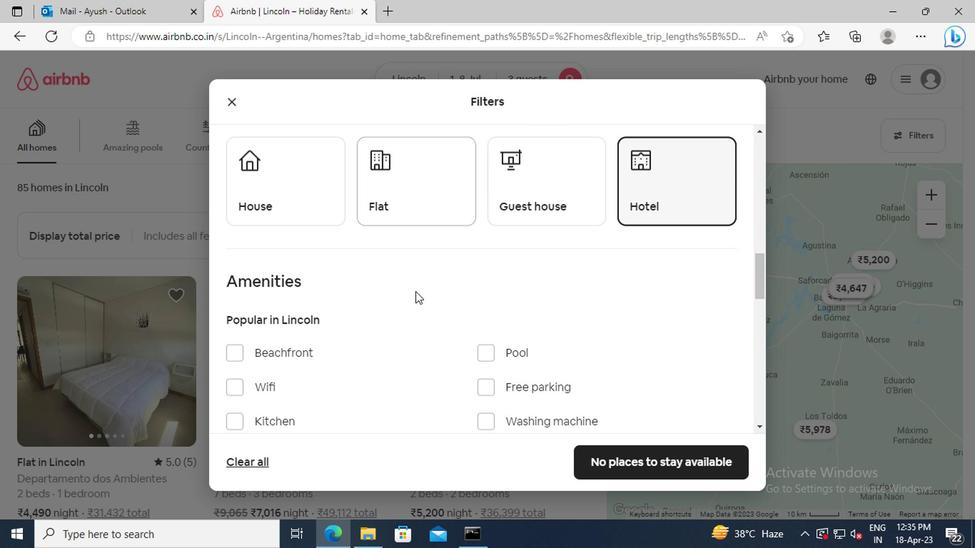 
Action: Mouse scrolled (413, 290) with delta (0, 0)
Screenshot: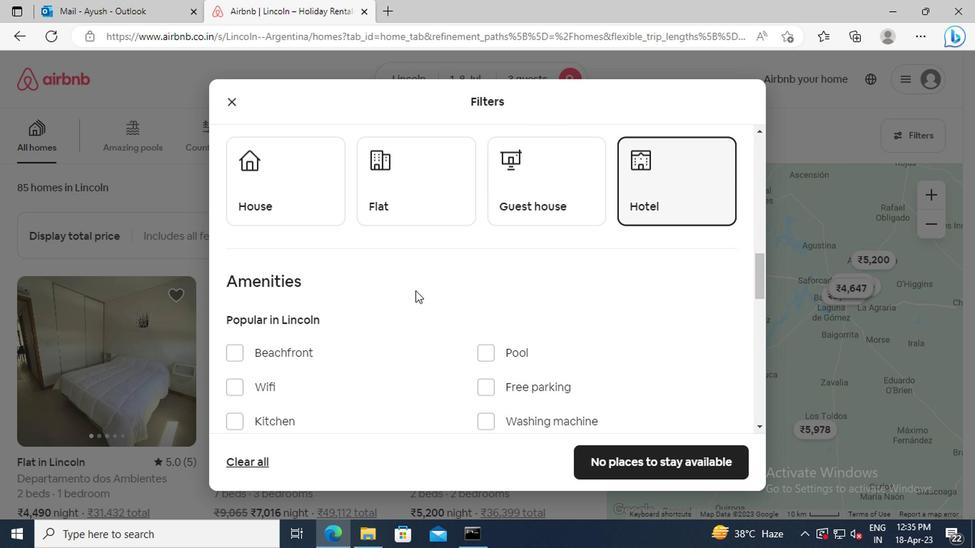 
Action: Mouse moved to (276, 361)
Screenshot: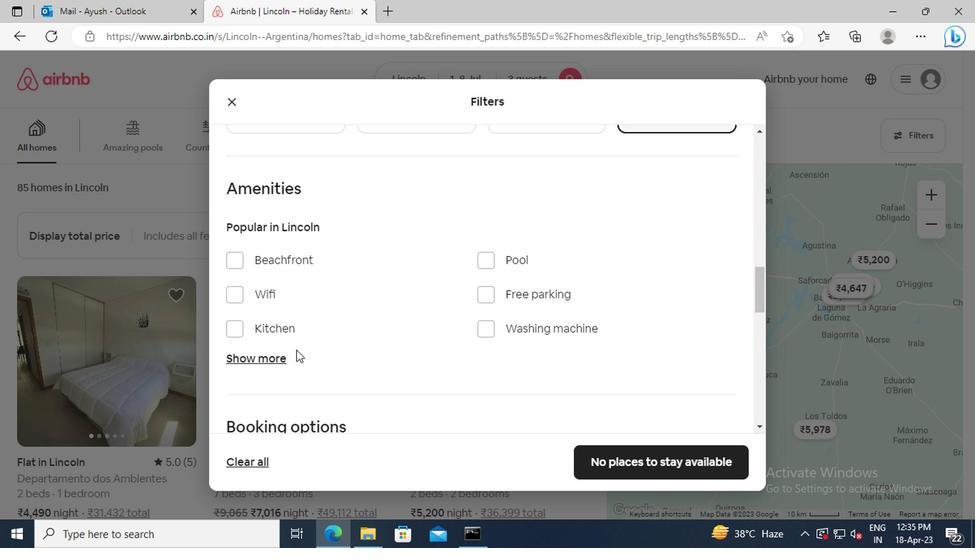 
Action: Mouse pressed left at (276, 361)
Screenshot: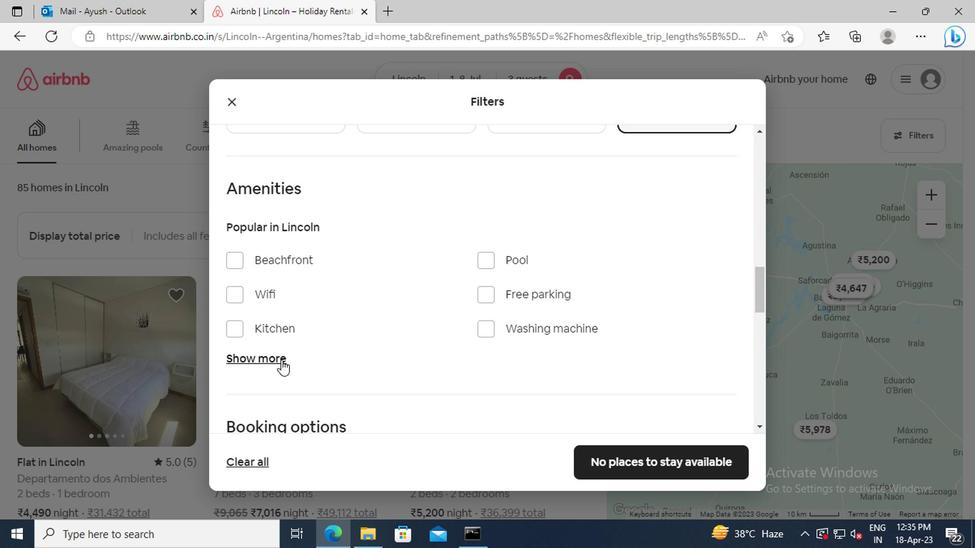 
Action: Mouse moved to (313, 323)
Screenshot: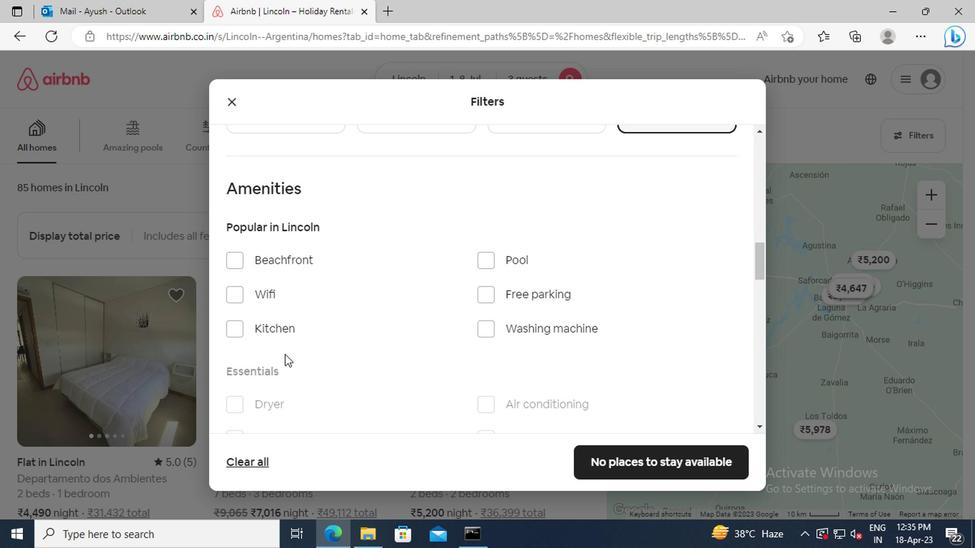 
Action: Mouse scrolled (313, 323) with delta (0, 0)
Screenshot: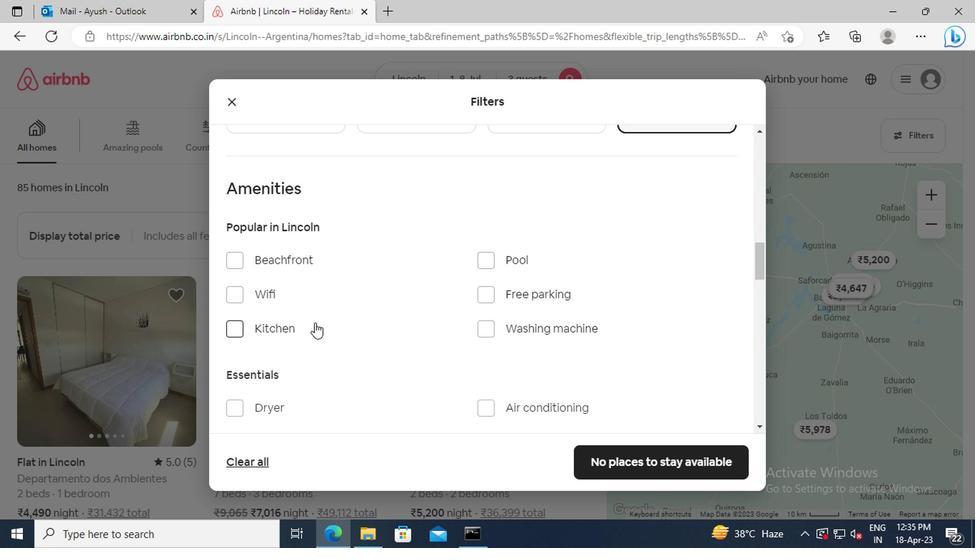 
Action: Mouse scrolled (313, 323) with delta (0, 0)
Screenshot: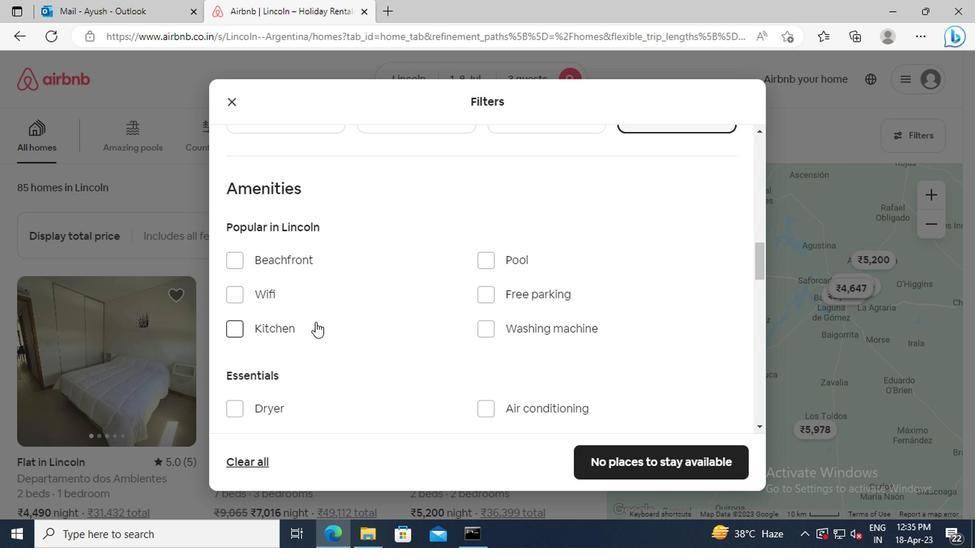 
Action: Mouse moved to (238, 352)
Screenshot: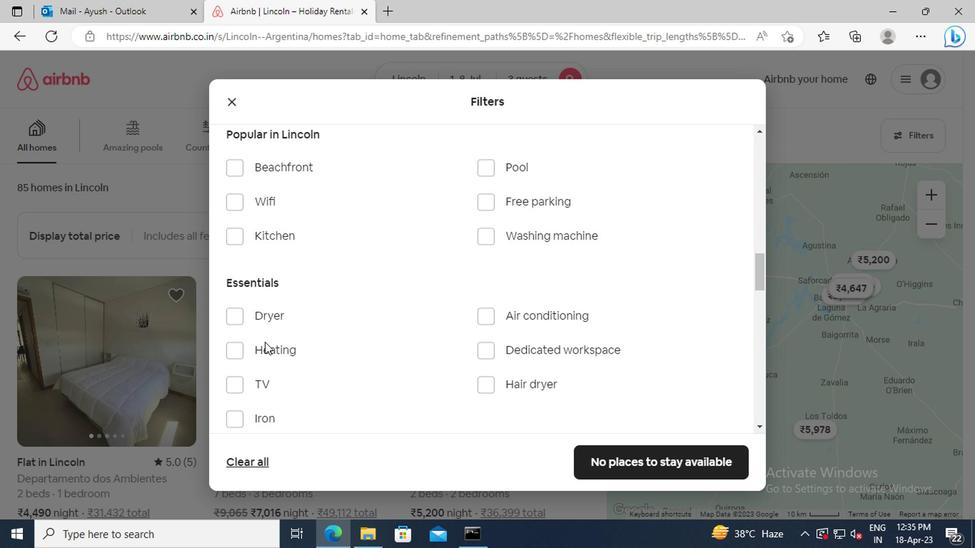 
Action: Mouse pressed left at (238, 352)
Screenshot: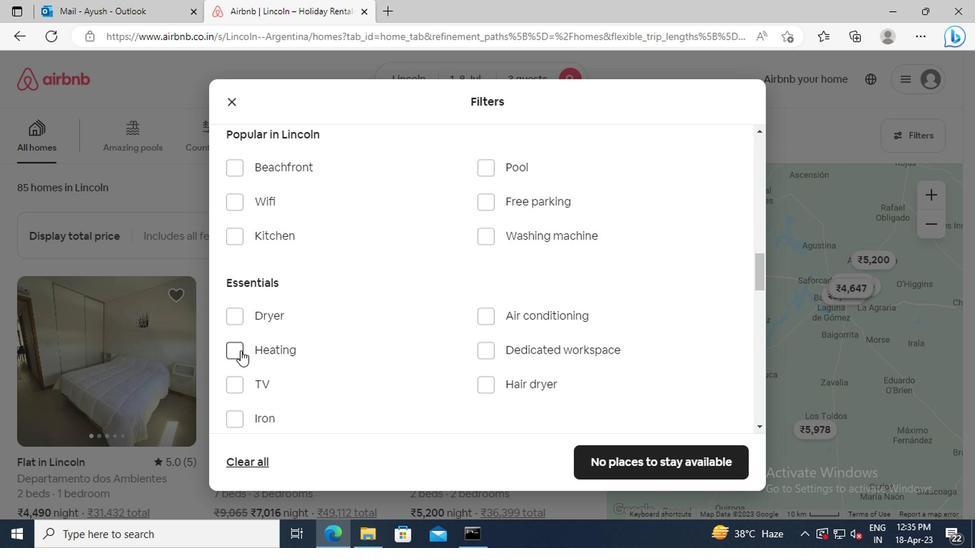 
Action: Mouse moved to (372, 334)
Screenshot: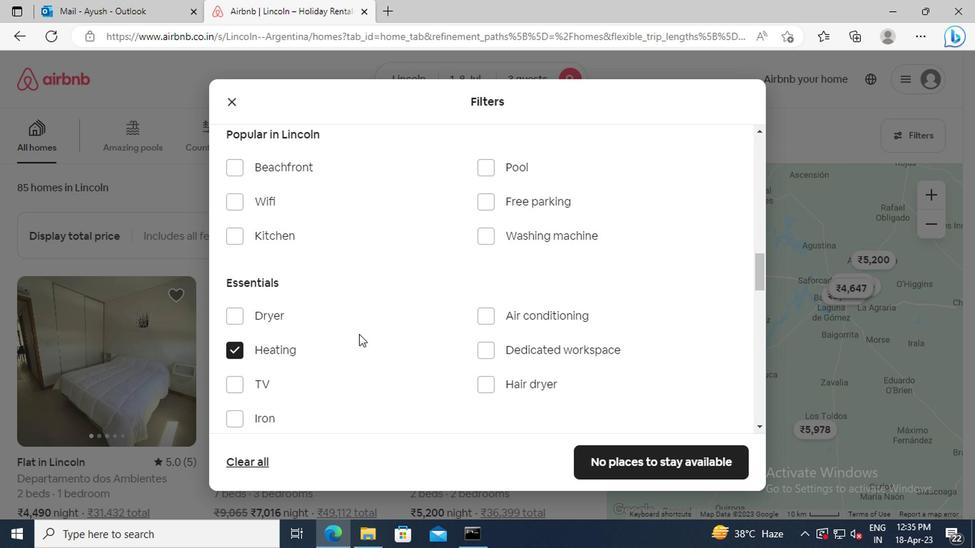 
Action: Mouse scrolled (372, 333) with delta (0, 0)
Screenshot: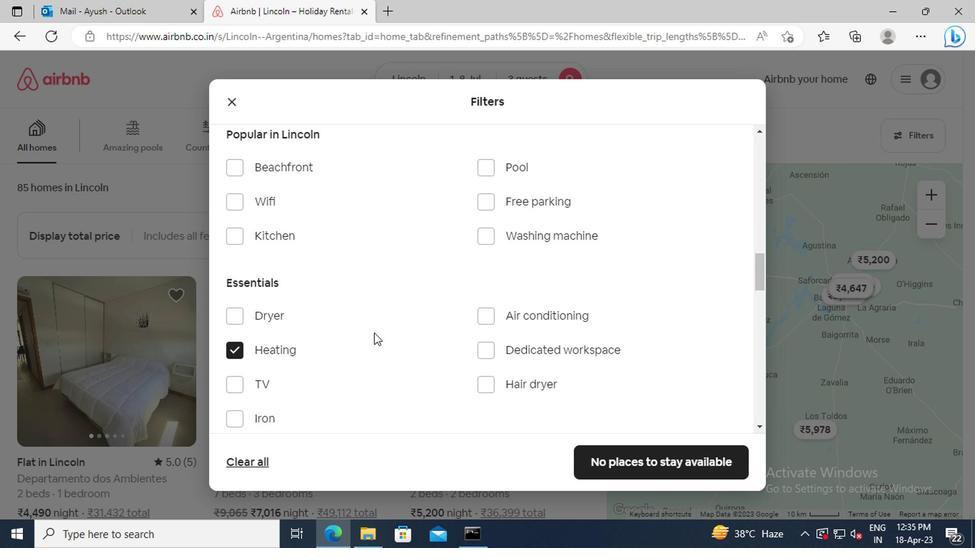 
Action: Mouse scrolled (372, 333) with delta (0, 0)
Screenshot: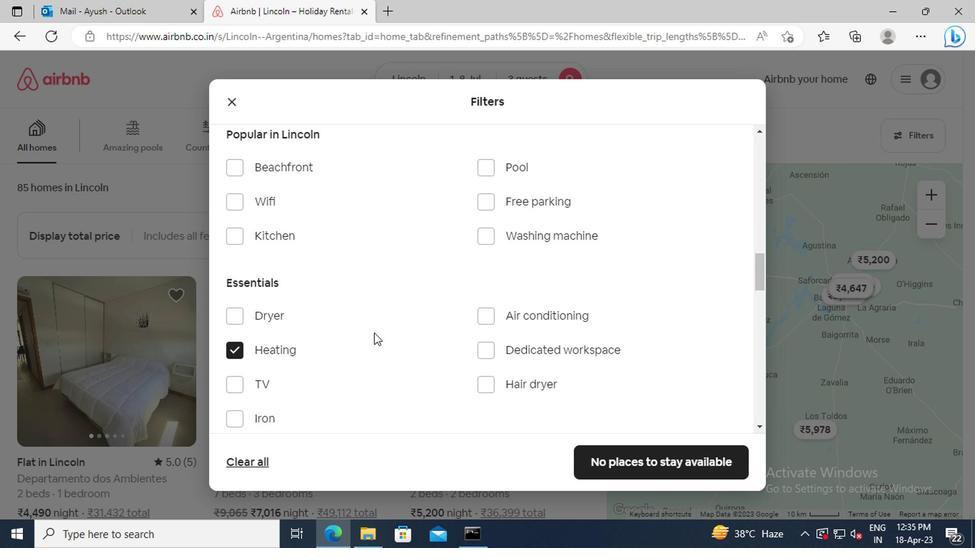 
Action: Mouse scrolled (372, 333) with delta (0, 0)
Screenshot: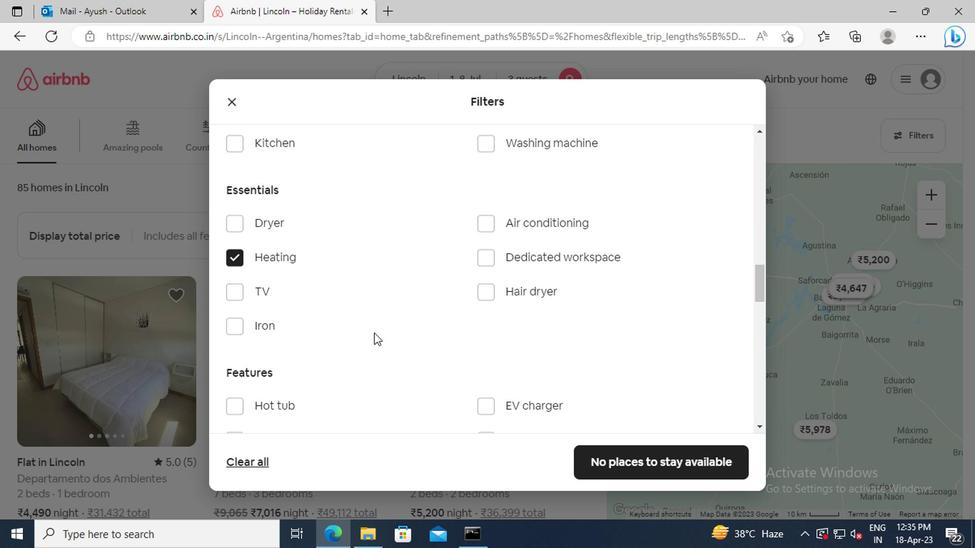 
Action: Mouse scrolled (372, 333) with delta (0, 0)
Screenshot: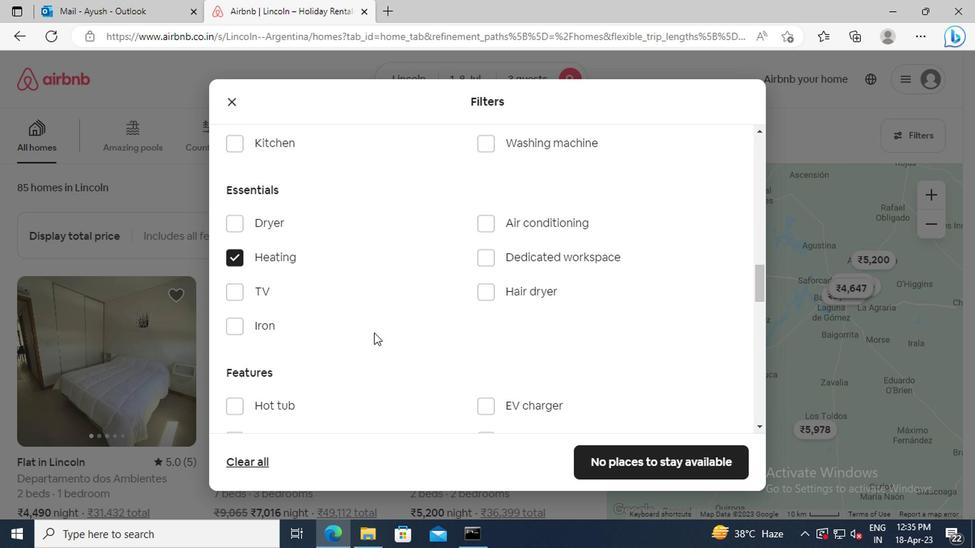 
Action: Mouse moved to (385, 319)
Screenshot: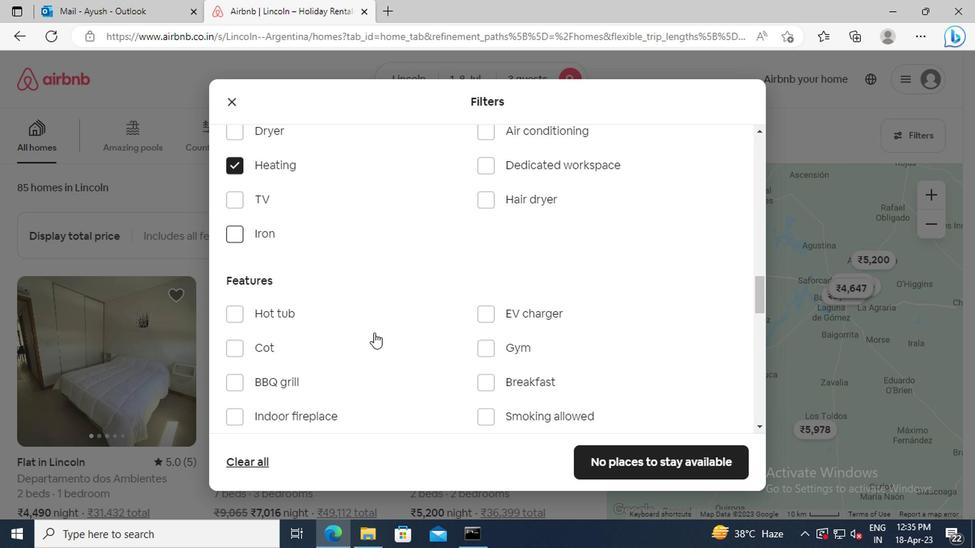 
Action: Mouse scrolled (385, 318) with delta (0, -1)
Screenshot: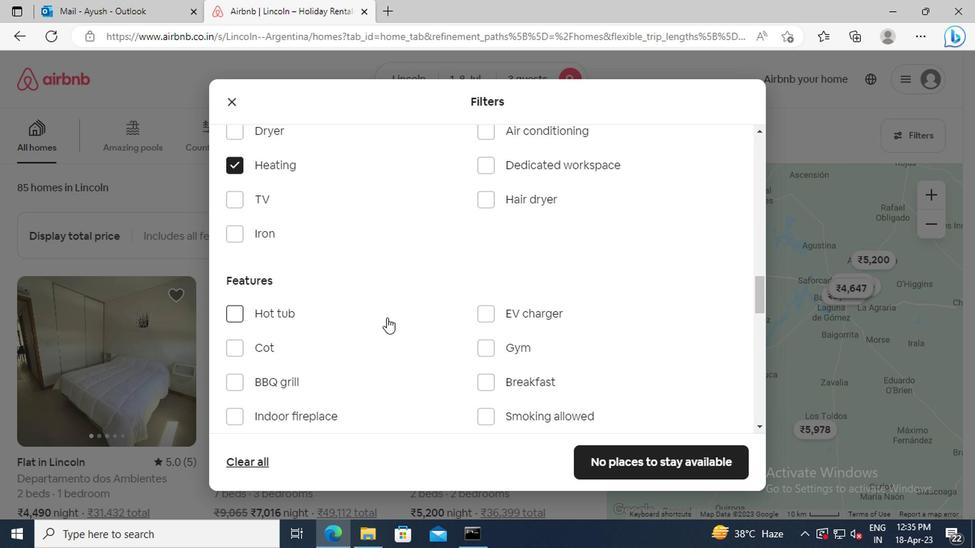 
Action: Mouse scrolled (385, 318) with delta (0, -1)
Screenshot: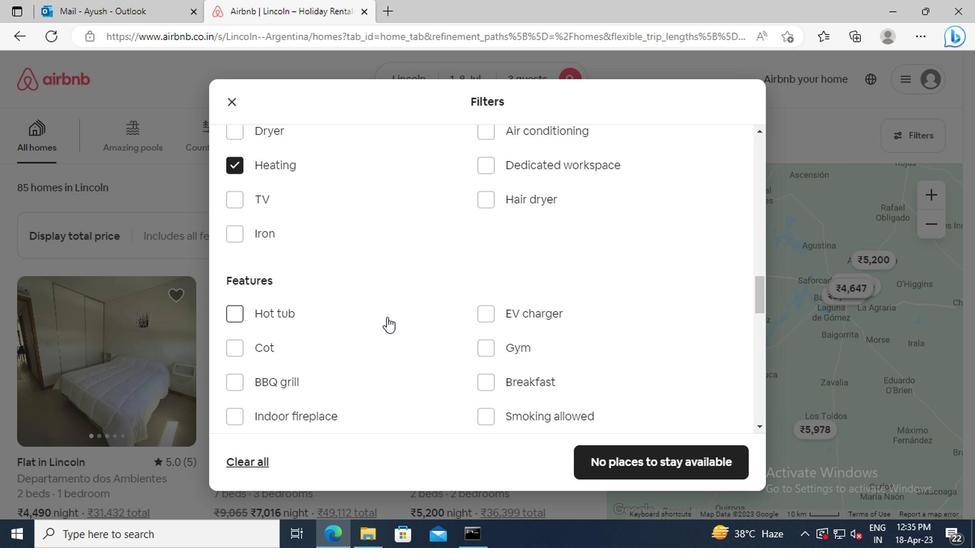 
Action: Mouse scrolled (385, 318) with delta (0, -1)
Screenshot: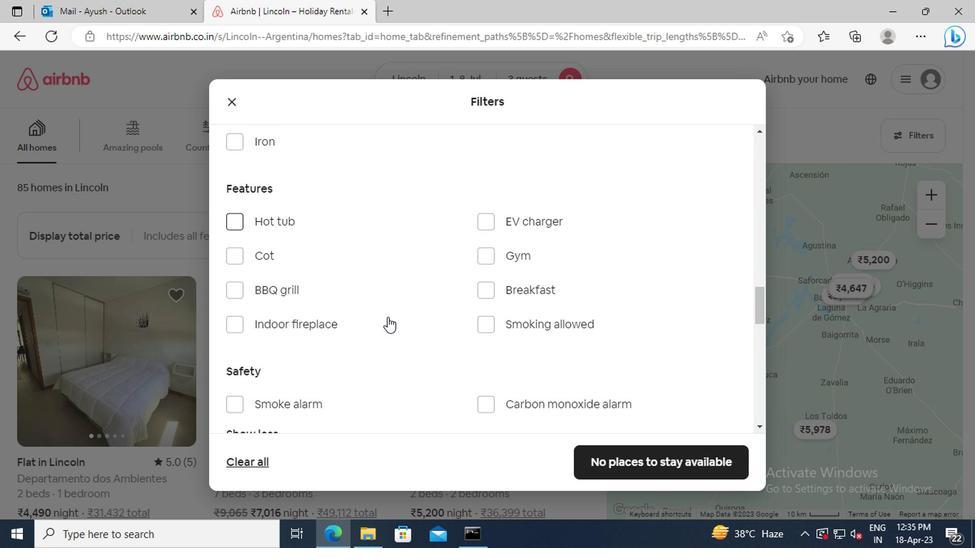 
Action: Mouse scrolled (385, 318) with delta (0, -1)
Screenshot: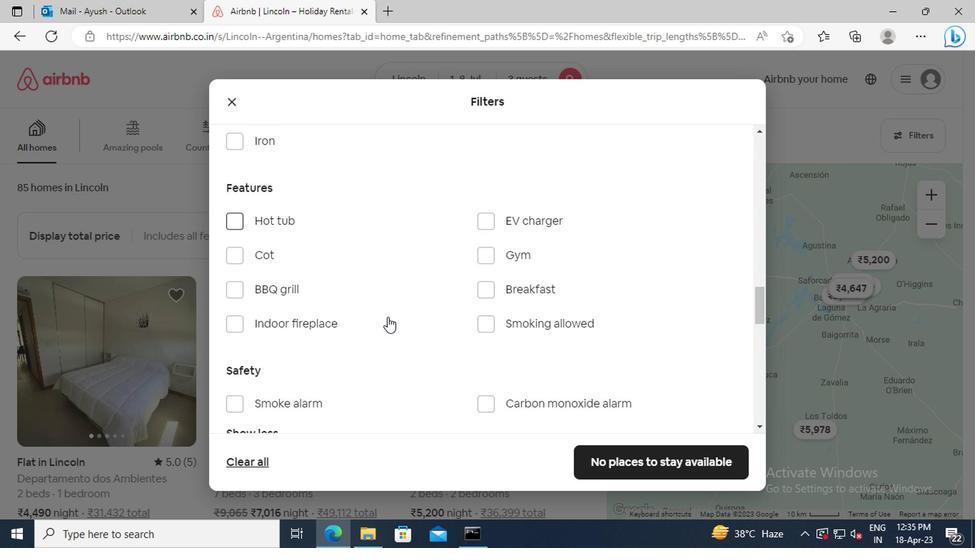 
Action: Mouse scrolled (385, 318) with delta (0, -1)
Screenshot: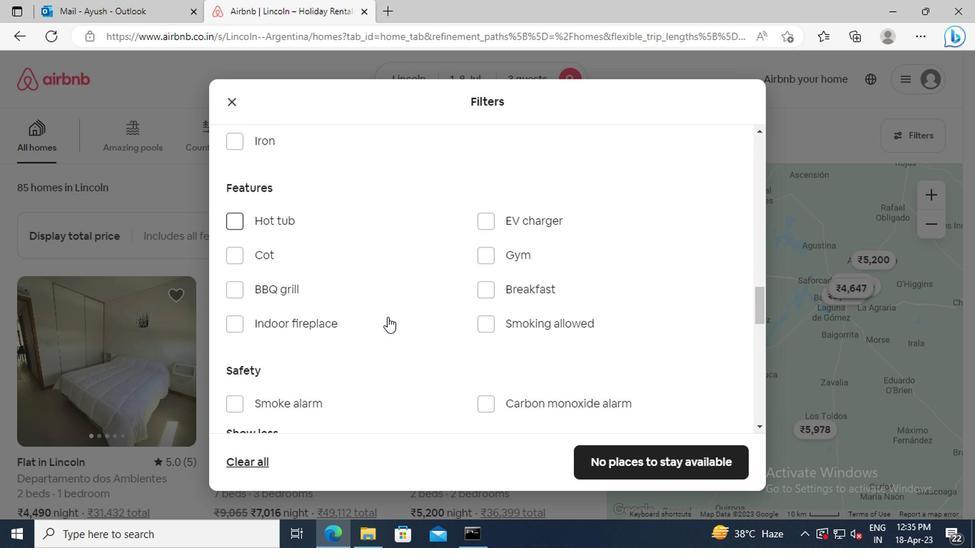 
Action: Mouse scrolled (385, 318) with delta (0, -1)
Screenshot: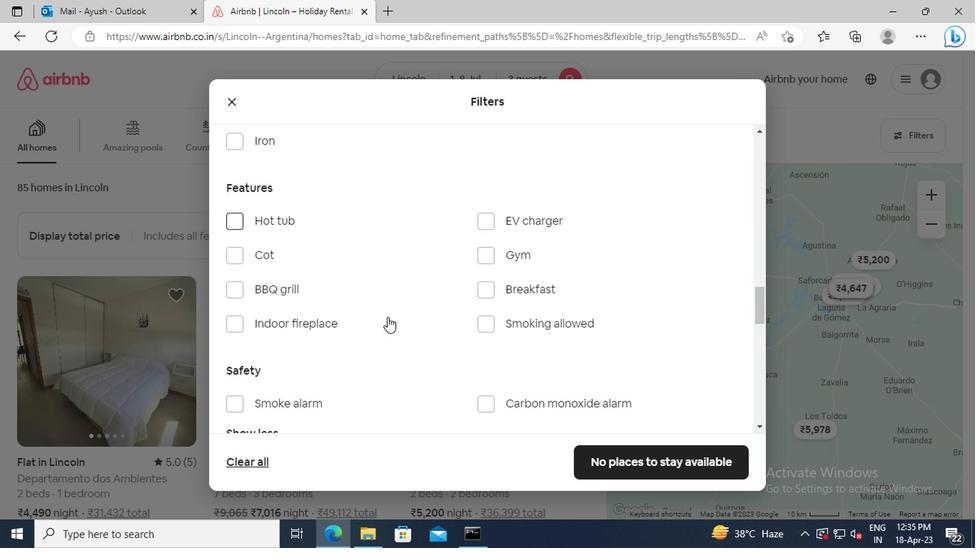 
Action: Mouse scrolled (385, 318) with delta (0, -1)
Screenshot: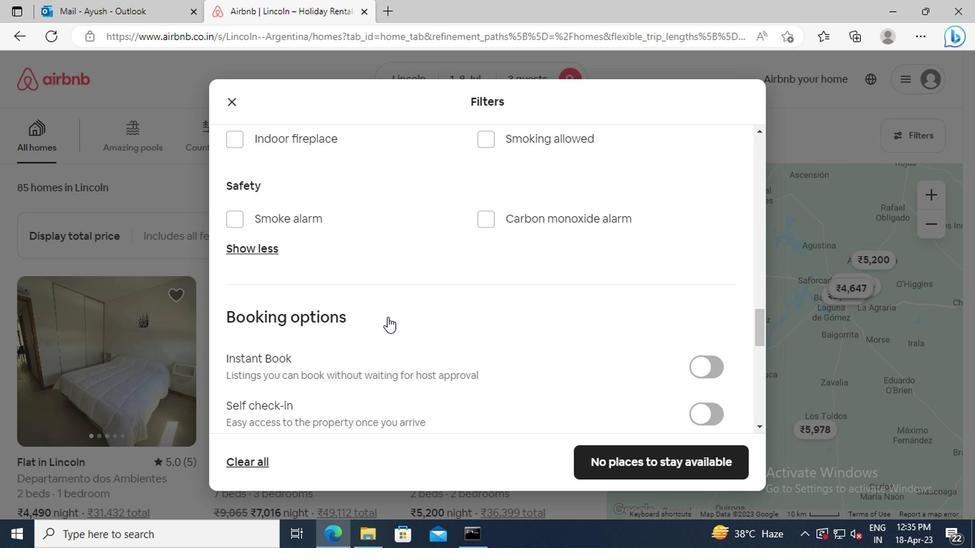 
Action: Mouse scrolled (385, 318) with delta (0, -1)
Screenshot: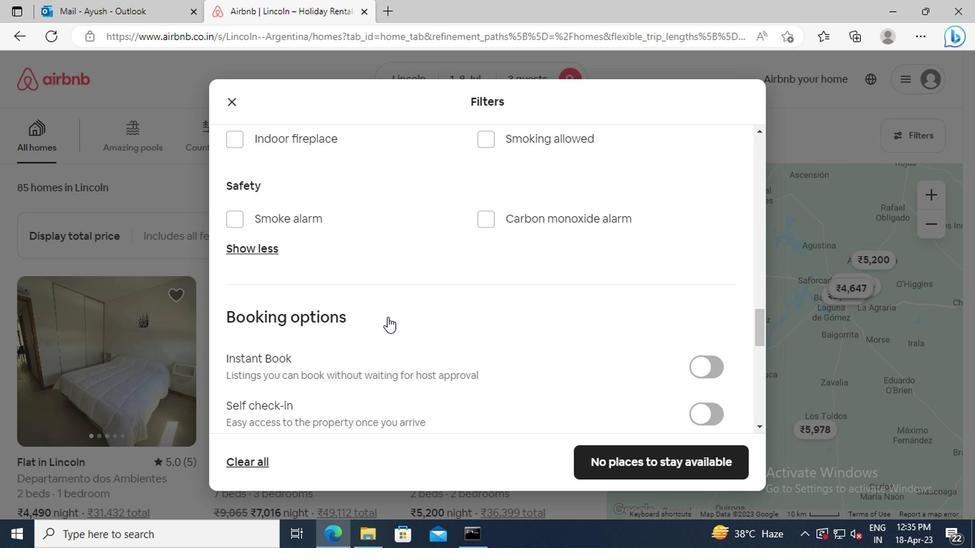 
Action: Mouse scrolled (385, 318) with delta (0, -1)
Screenshot: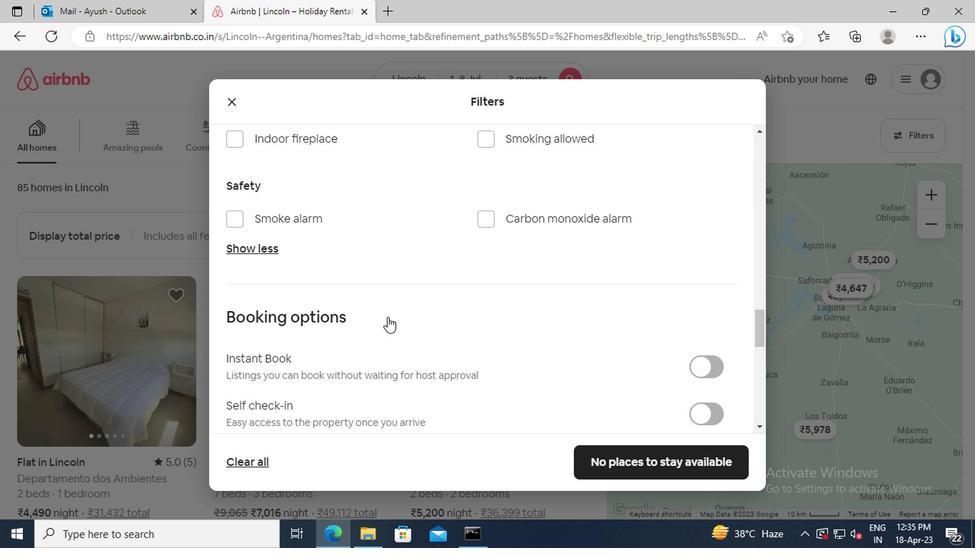 
Action: Mouse moved to (716, 279)
Screenshot: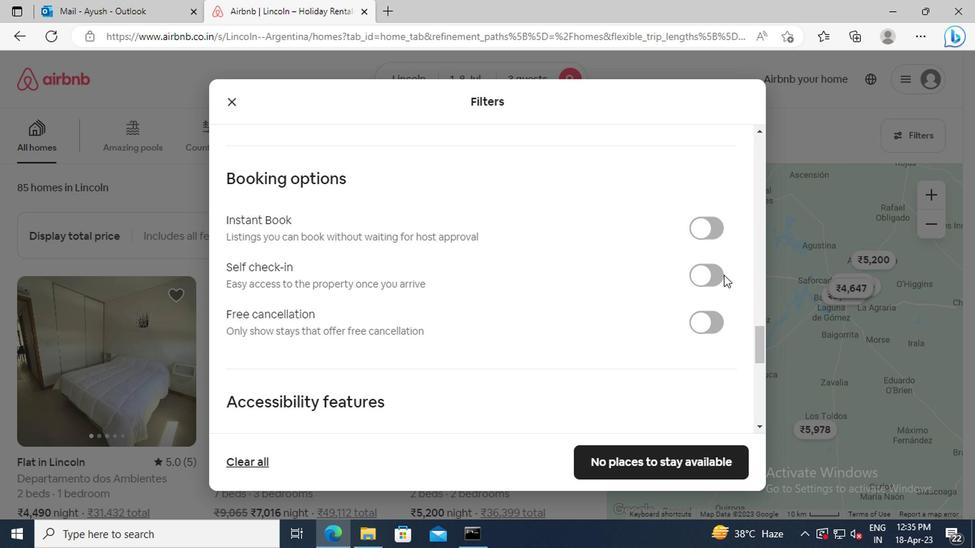 
Action: Mouse pressed left at (716, 279)
Screenshot: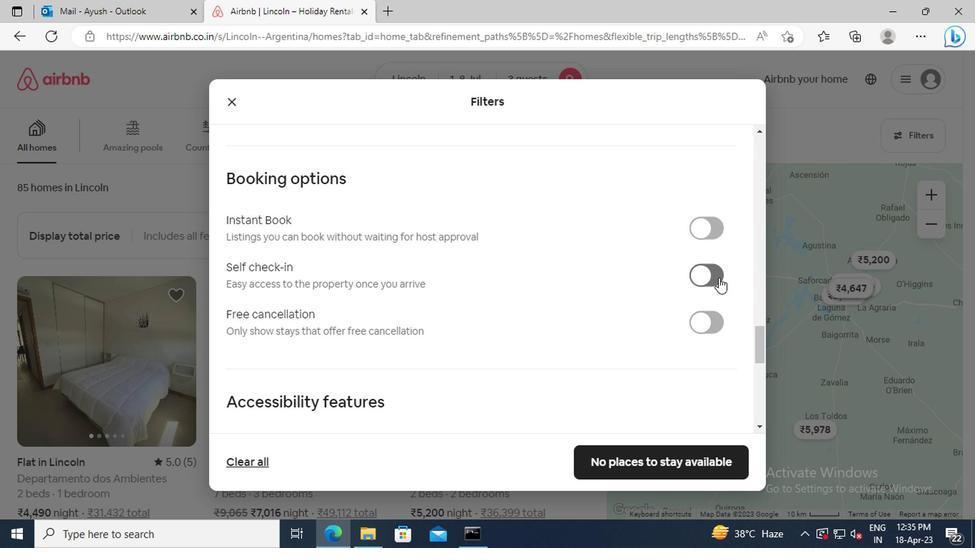 
Action: Mouse moved to (437, 281)
Screenshot: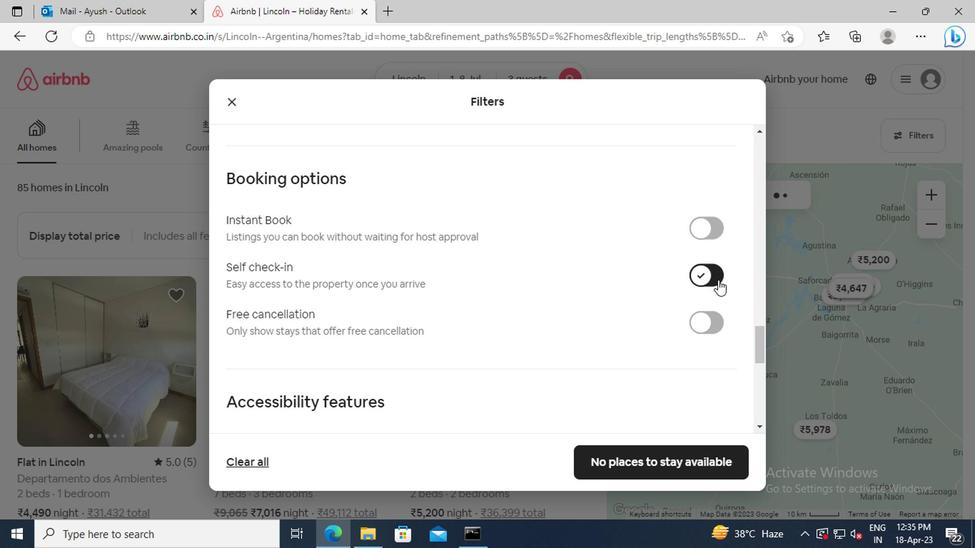 
Action: Mouse scrolled (437, 281) with delta (0, 0)
Screenshot: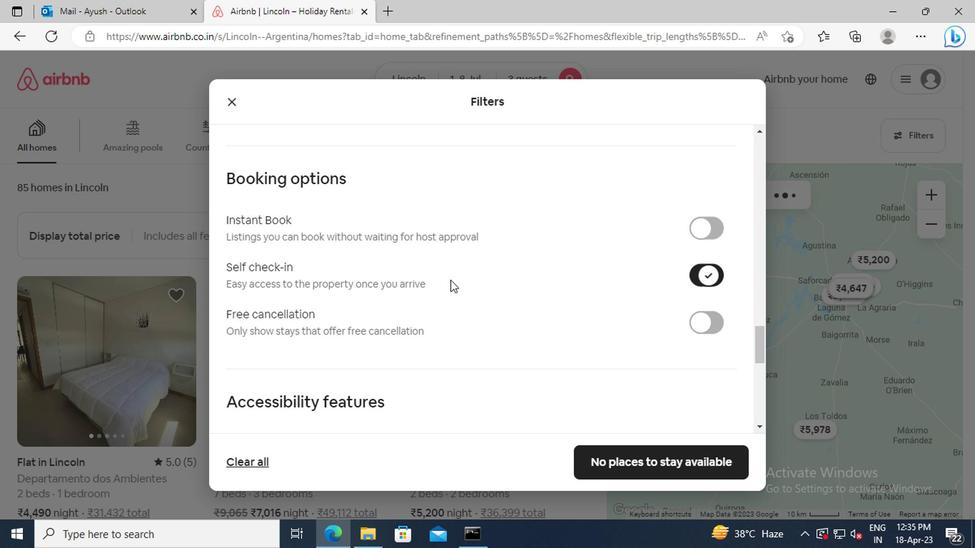
Action: Mouse scrolled (437, 281) with delta (0, 0)
Screenshot: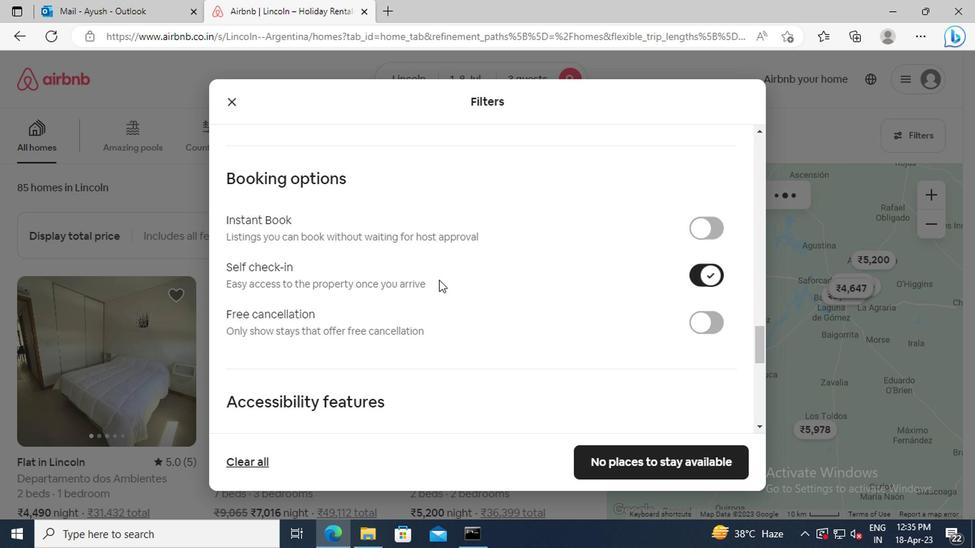 
Action: Mouse scrolled (437, 281) with delta (0, 0)
Screenshot: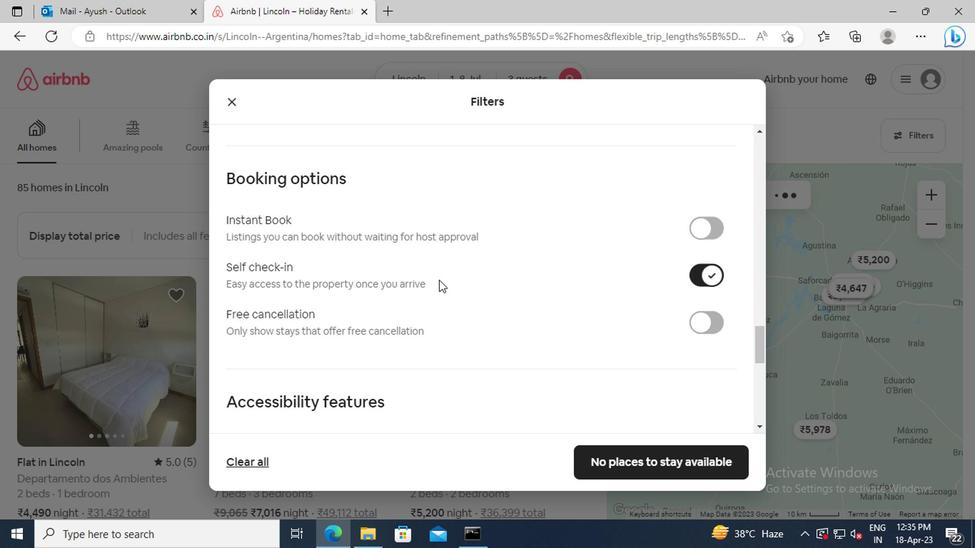 
Action: Mouse scrolled (437, 281) with delta (0, 0)
Screenshot: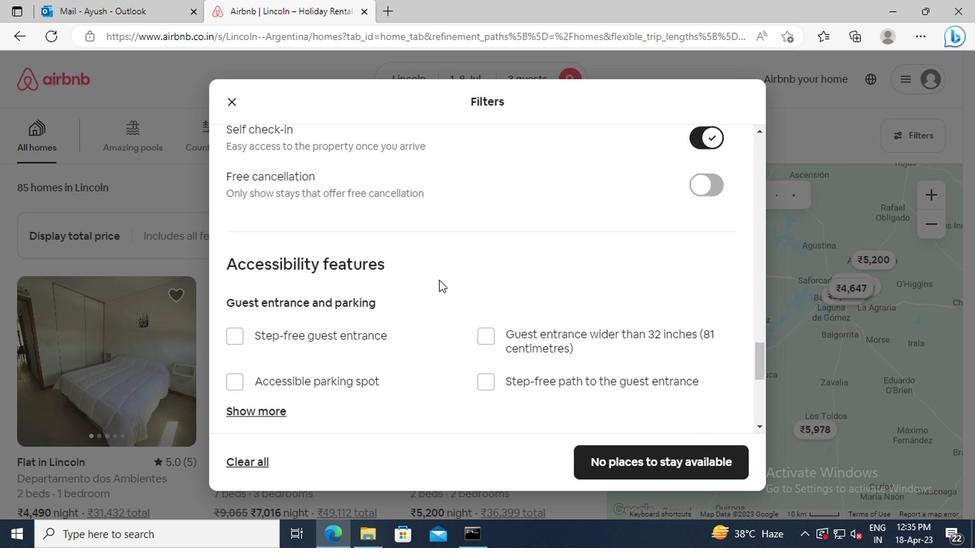
Action: Mouse scrolled (437, 281) with delta (0, 0)
Screenshot: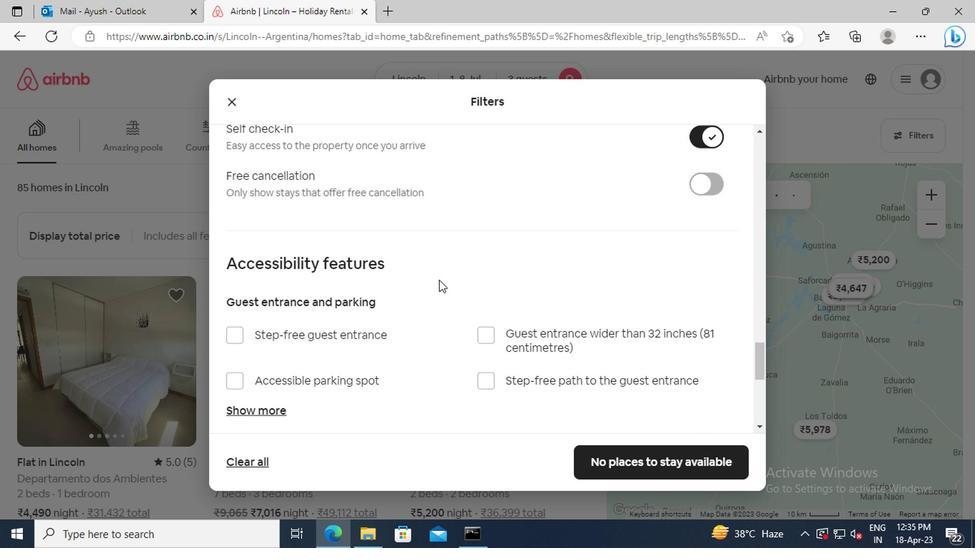 
Action: Mouse scrolled (437, 281) with delta (0, 0)
Screenshot: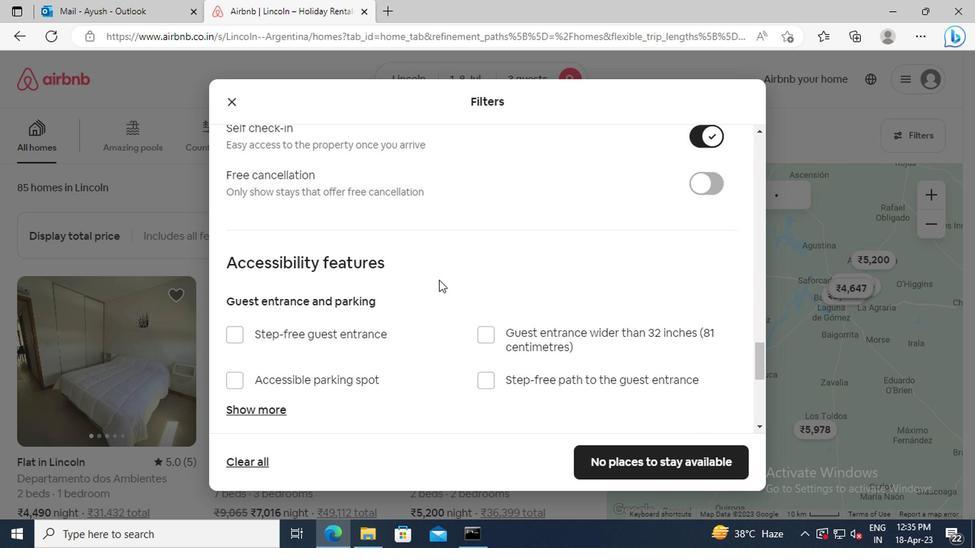 
Action: Mouse scrolled (437, 281) with delta (0, 0)
Screenshot: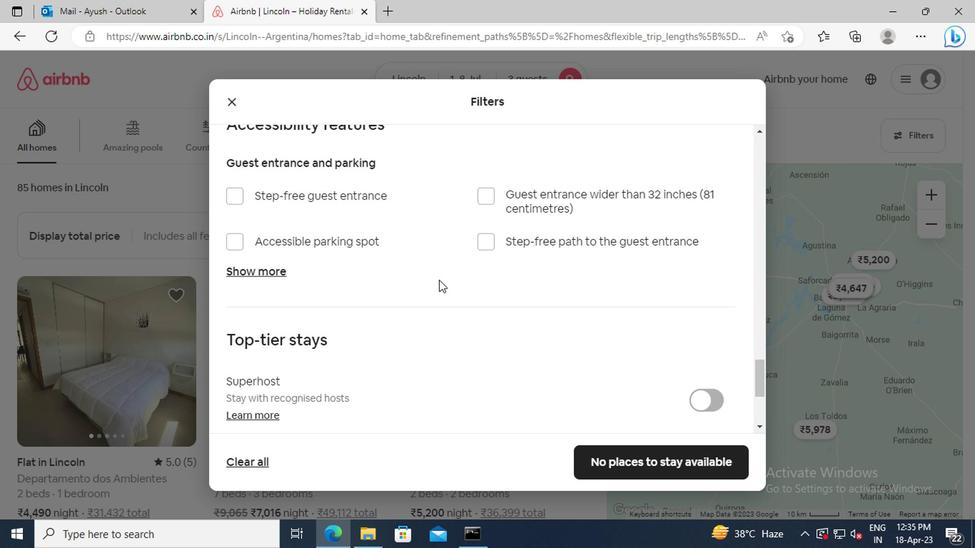 
Action: Mouse scrolled (437, 281) with delta (0, 0)
Screenshot: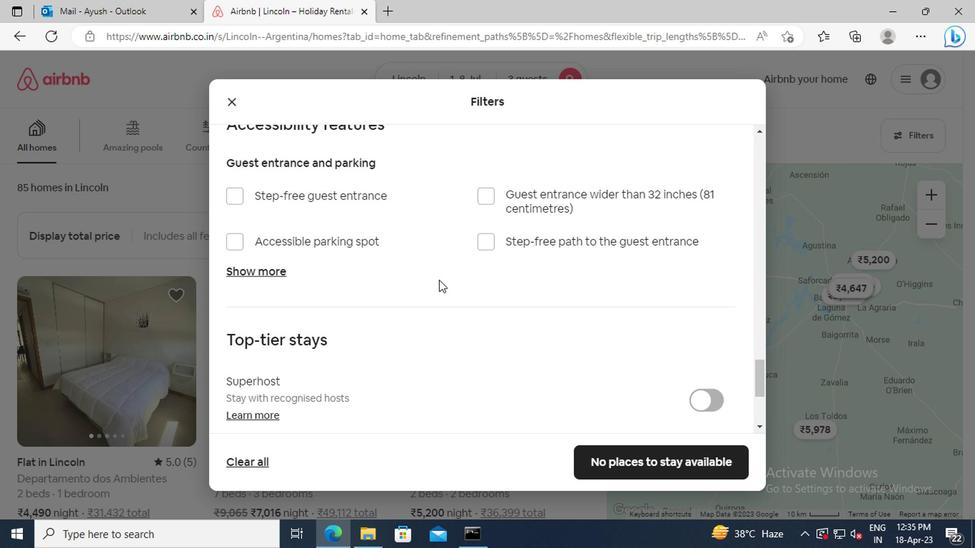 
Action: Mouse scrolled (437, 281) with delta (0, 0)
Screenshot: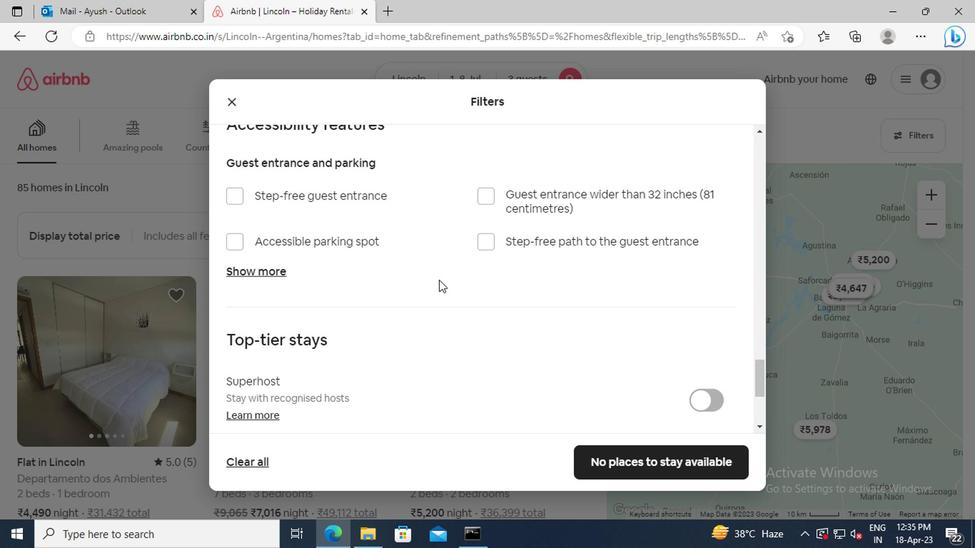 
Action: Mouse scrolled (437, 281) with delta (0, 0)
Screenshot: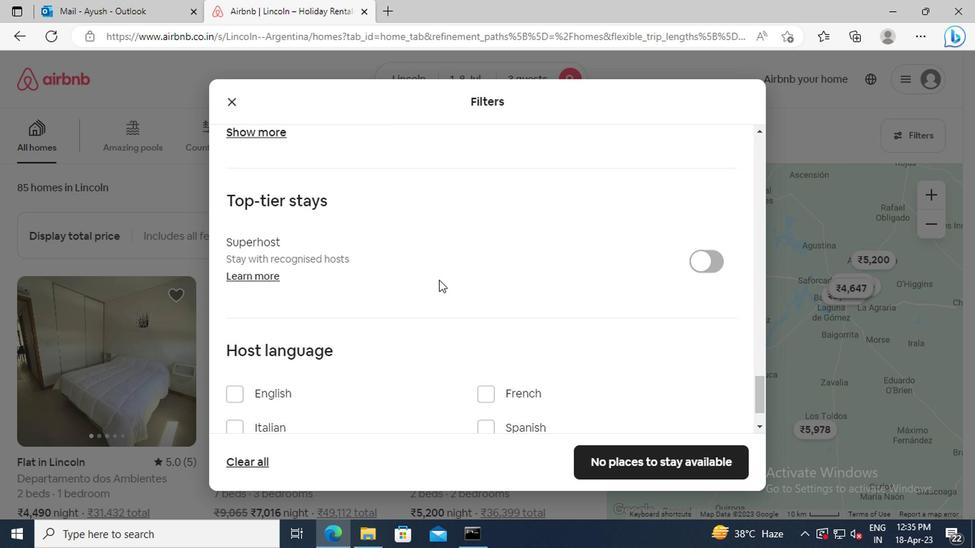 
Action: Mouse scrolled (437, 281) with delta (0, 0)
Screenshot: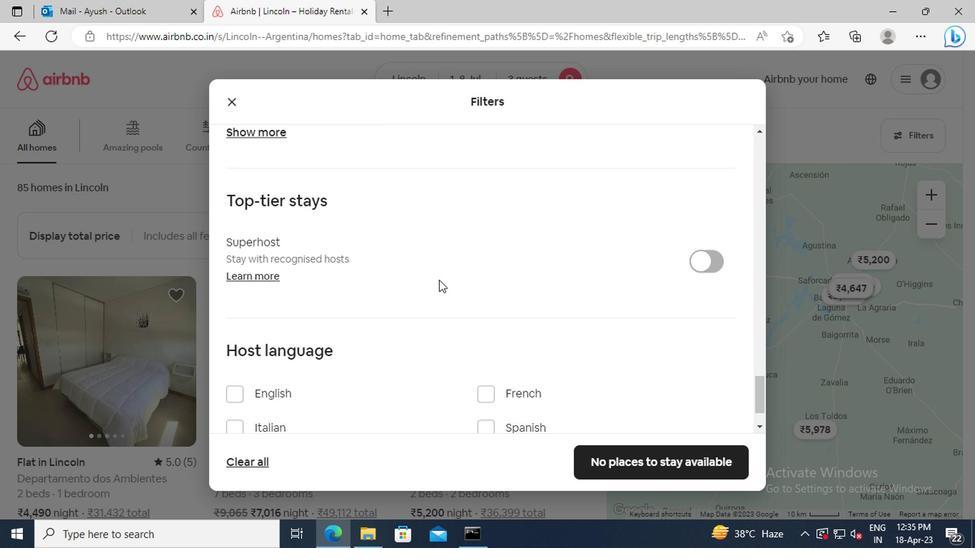 
Action: Mouse moved to (235, 337)
Screenshot: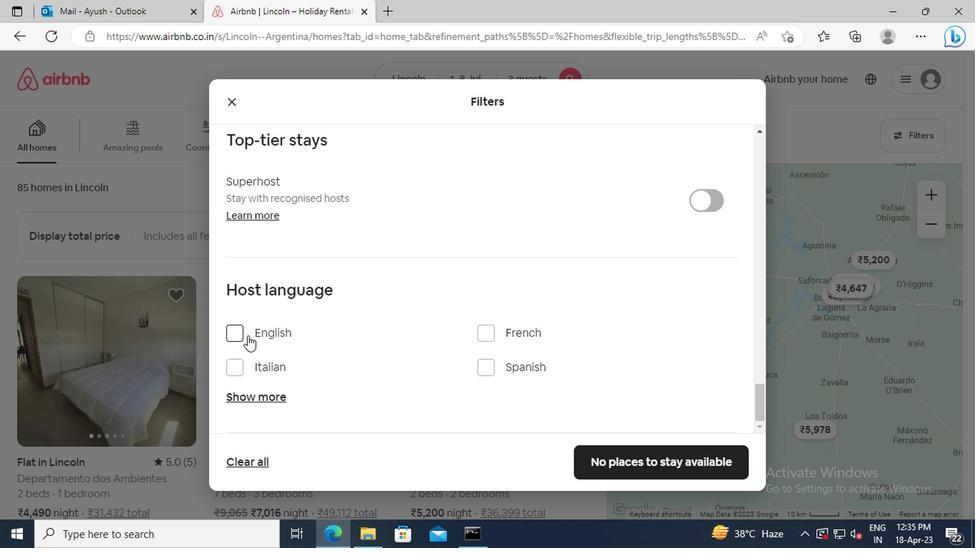 
Action: Mouse pressed left at (235, 337)
Screenshot: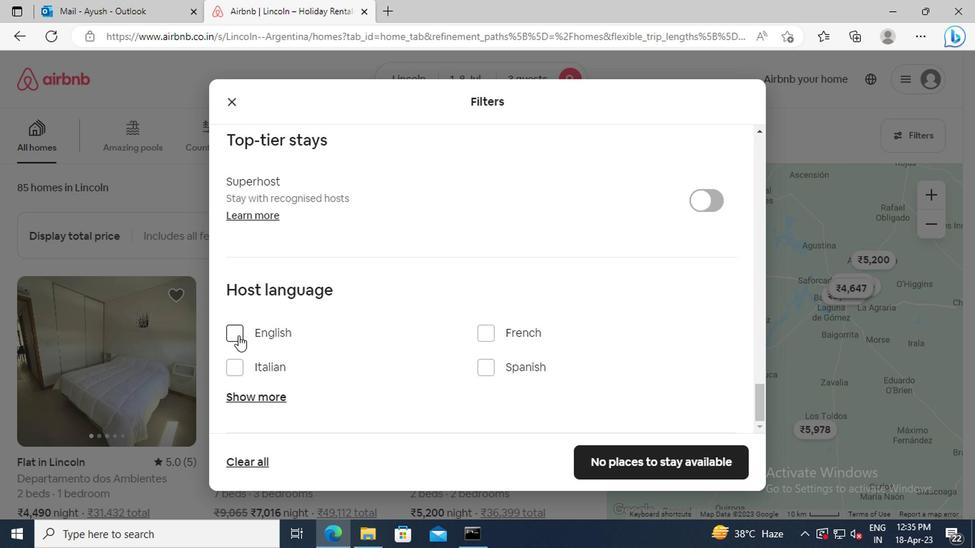 
Action: Mouse moved to (626, 461)
Screenshot: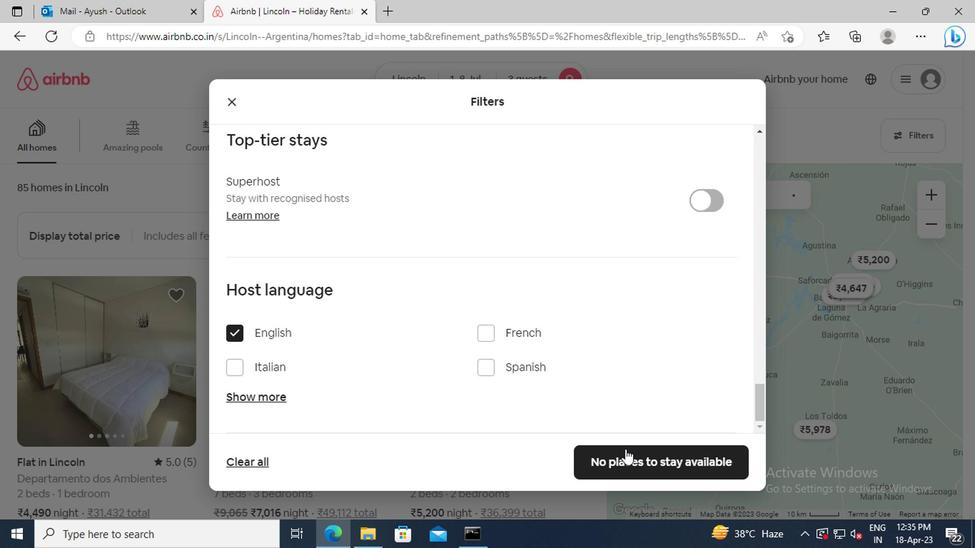 
Action: Mouse pressed left at (626, 461)
Screenshot: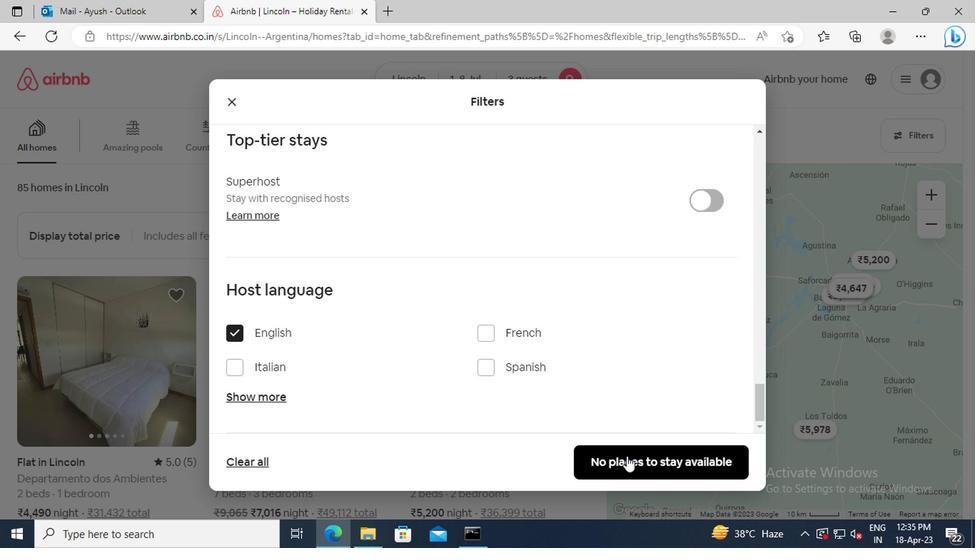 
